 Task: Assign ayush98111@gmail.com as Assignee of Child Issue ChildIssue0000000054 of Issue Issue0000000027 in Backlog  in Scrum Project Project0000000006 in Jira. Assign ayush98111@gmail.com as Assignee of Child Issue ChildIssue0000000055 of Issue Issue0000000028 in Backlog  in Scrum Project Project0000000006 in Jira. Assign vinnyoffice2@gmail.com as Assignee of Child Issue ChildIssue0000000056 of Issue Issue0000000028 in Backlog  in Scrum Project Project0000000006 in Jira. Assign vinnyoffice2@gmail.com as Assignee of Child Issue ChildIssue0000000057 of Issue Issue0000000029 in Backlog  in Scrum Project Project0000000006 in Jira. Assign vinnyoffice2@gmail.com as Assignee of Child Issue ChildIssue0000000058 of Issue Issue0000000029 in Backlog  in Scrum Project Project0000000006 in Jira
Action: Mouse moved to (463, 470)
Screenshot: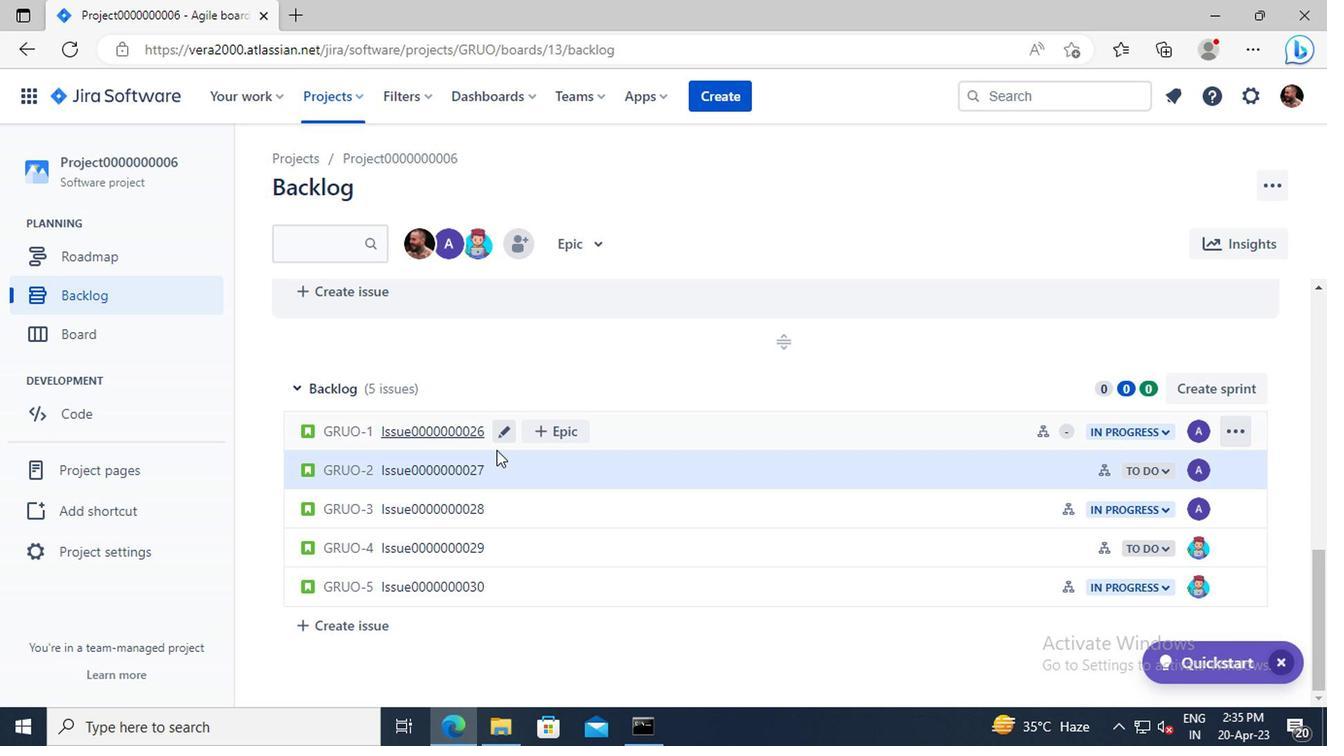 
Action: Mouse pressed left at (463, 470)
Screenshot: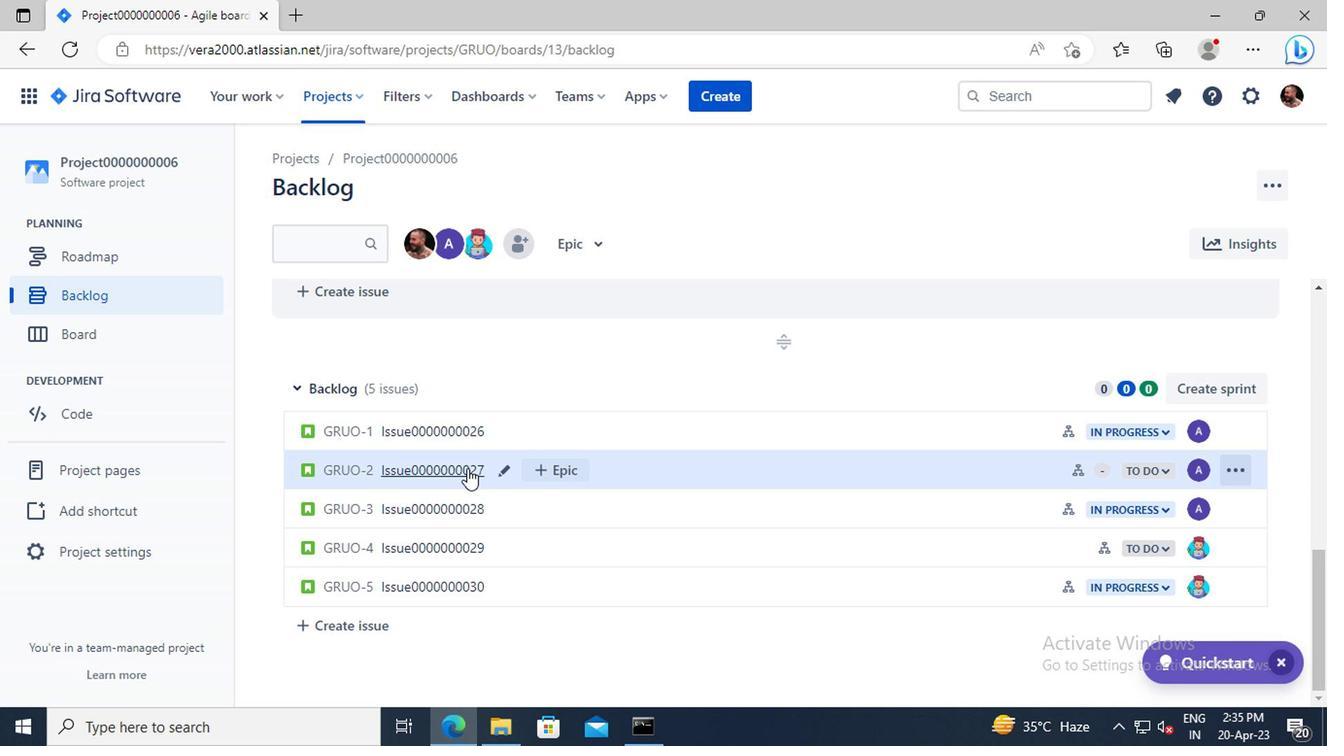 
Action: Mouse moved to (1026, 443)
Screenshot: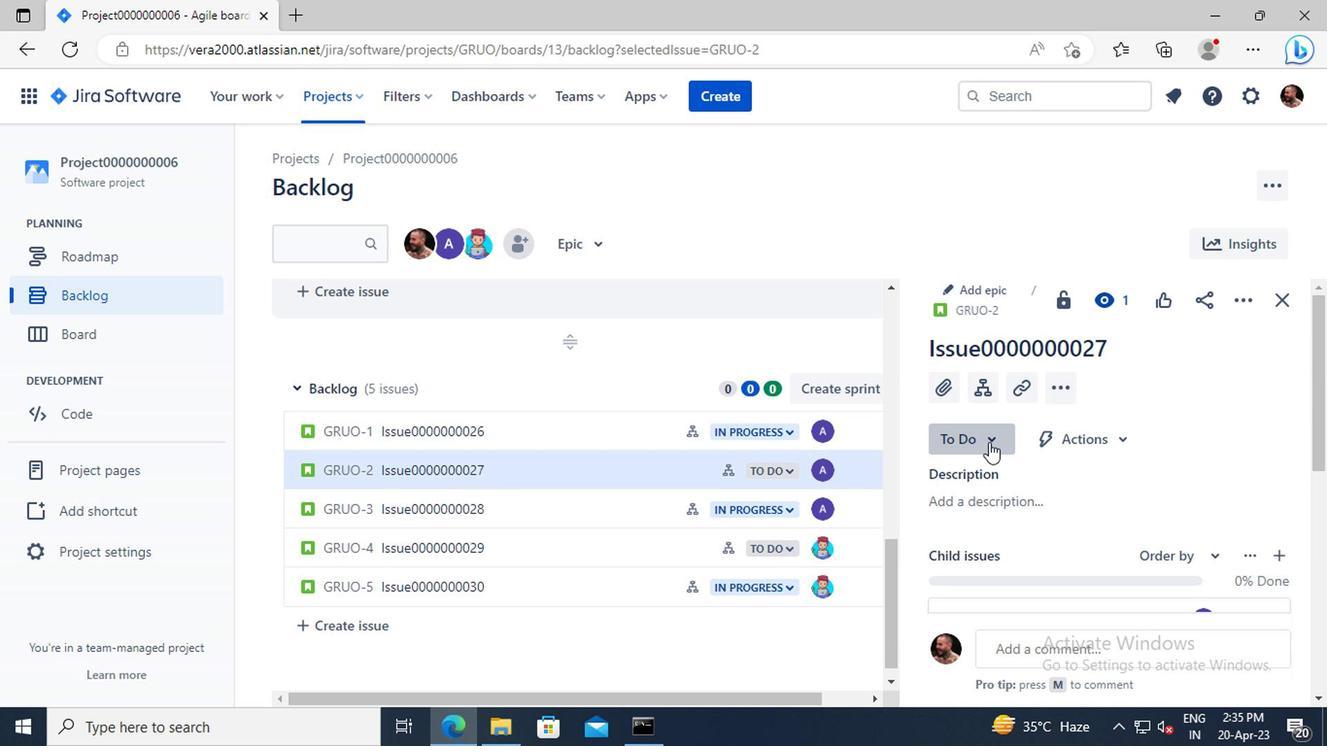
Action: Mouse scrolled (1026, 442) with delta (0, 0)
Screenshot: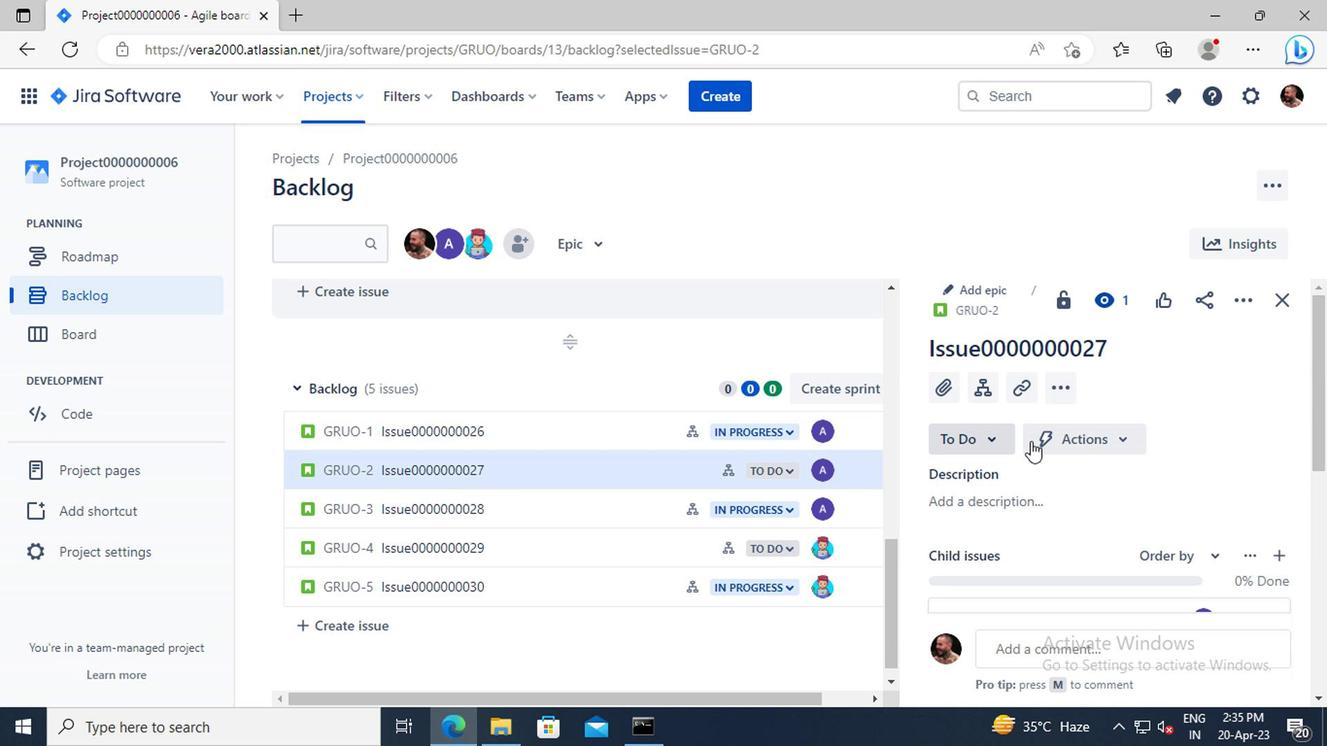 
Action: Mouse scrolled (1026, 442) with delta (0, 0)
Screenshot: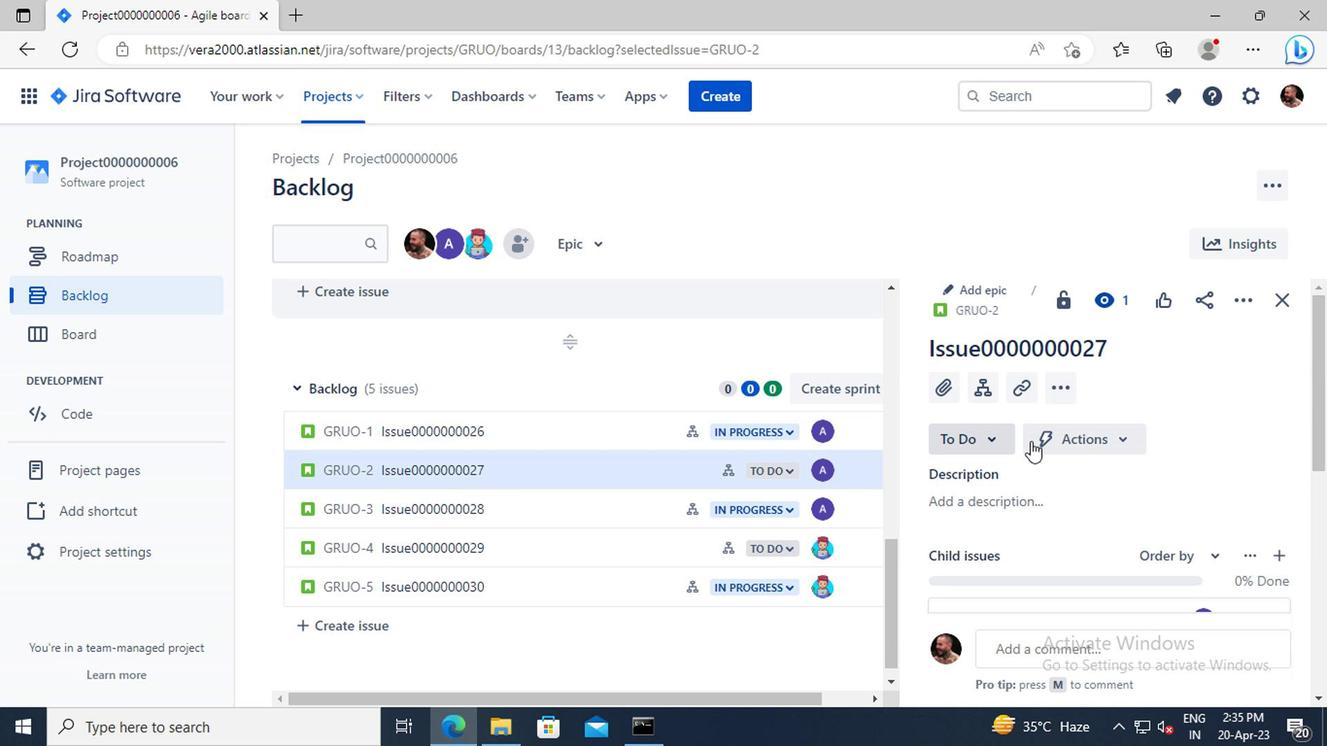 
Action: Mouse moved to (1203, 540)
Screenshot: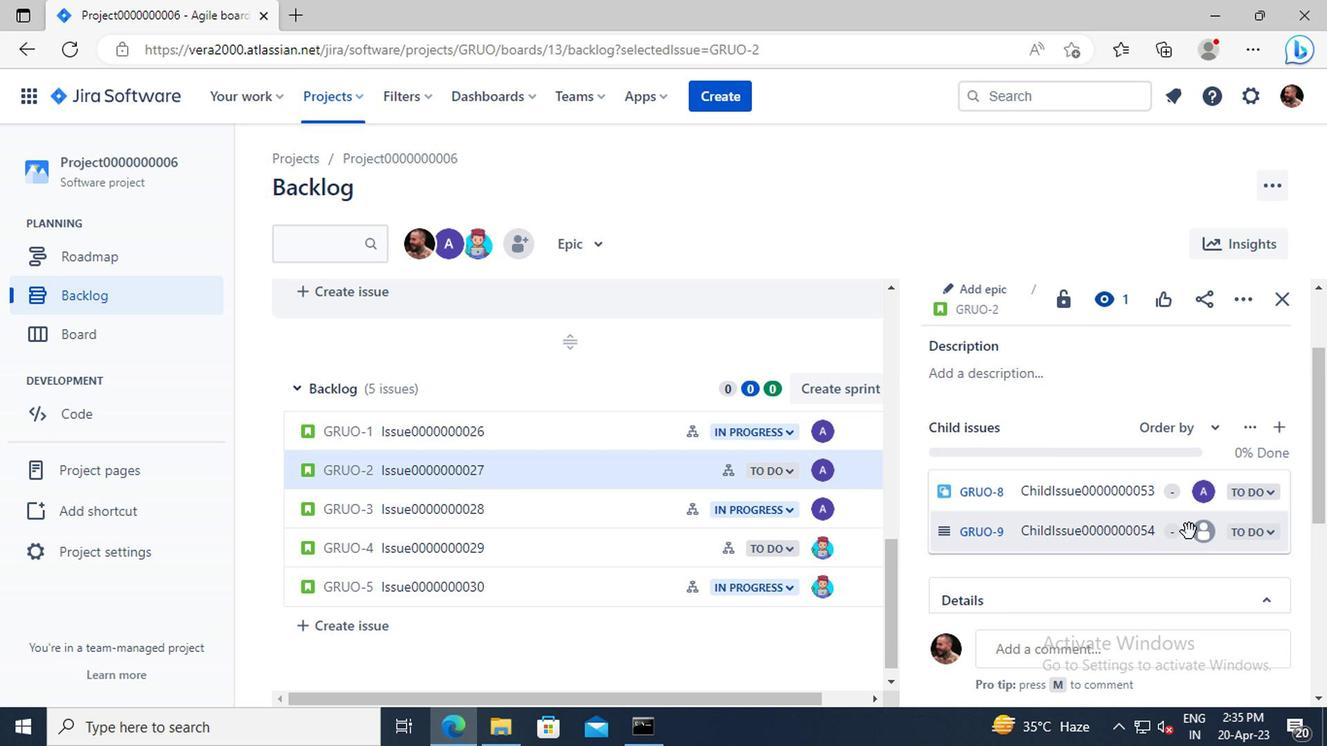 
Action: Mouse pressed left at (1203, 540)
Screenshot: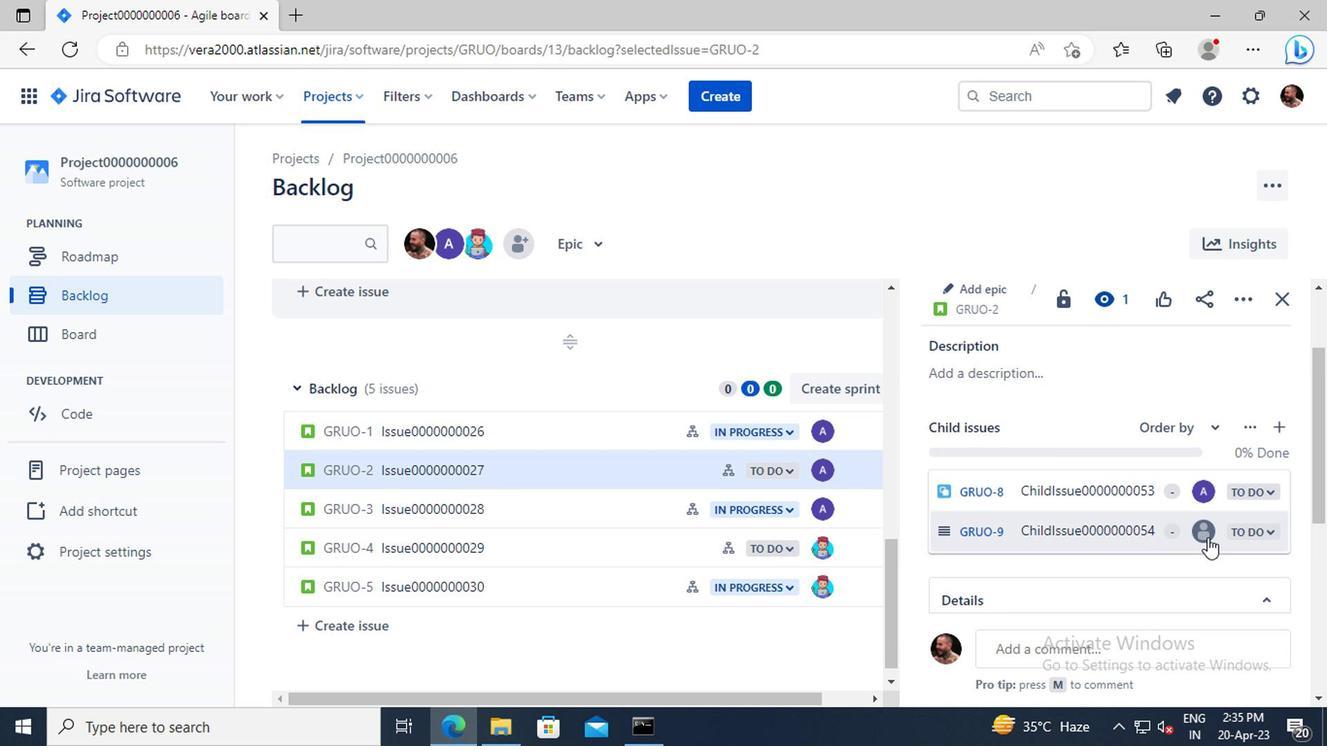 
Action: Mouse moved to (1204, 541)
Screenshot: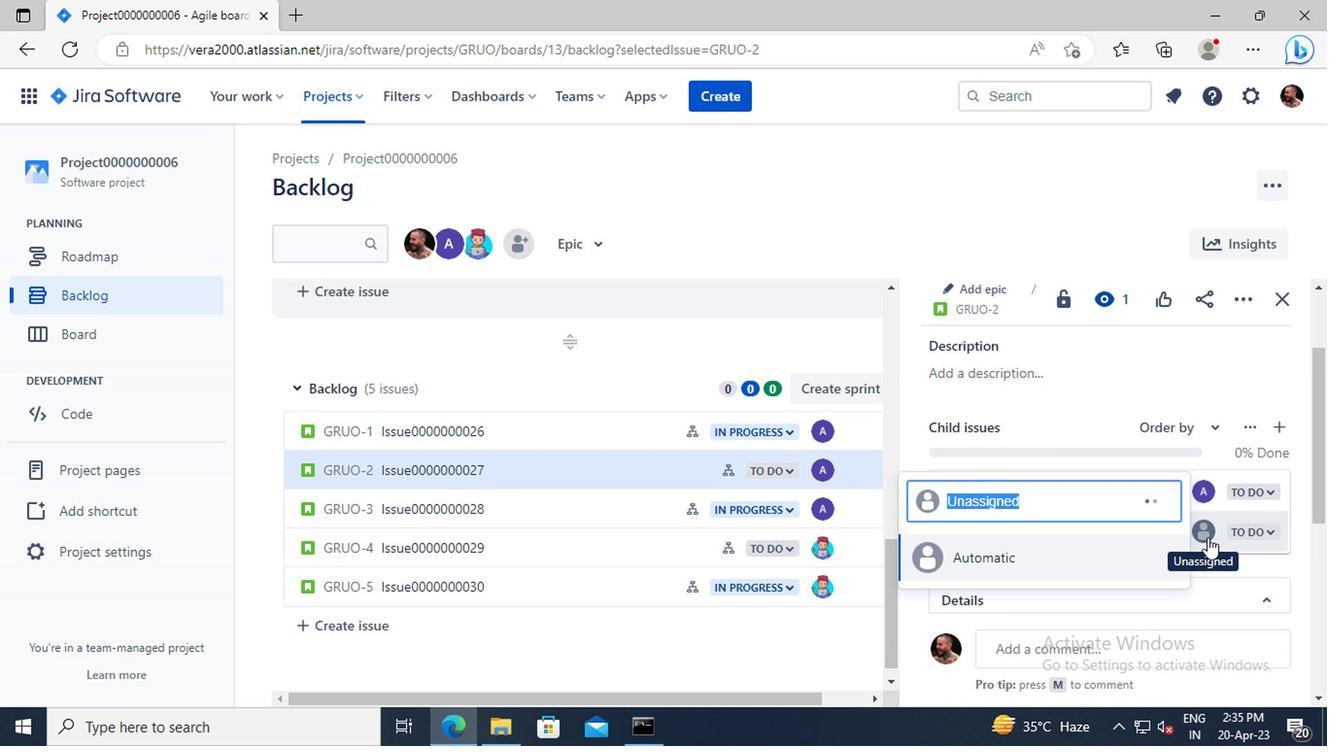 
Action: Key pressed ayush
Screenshot: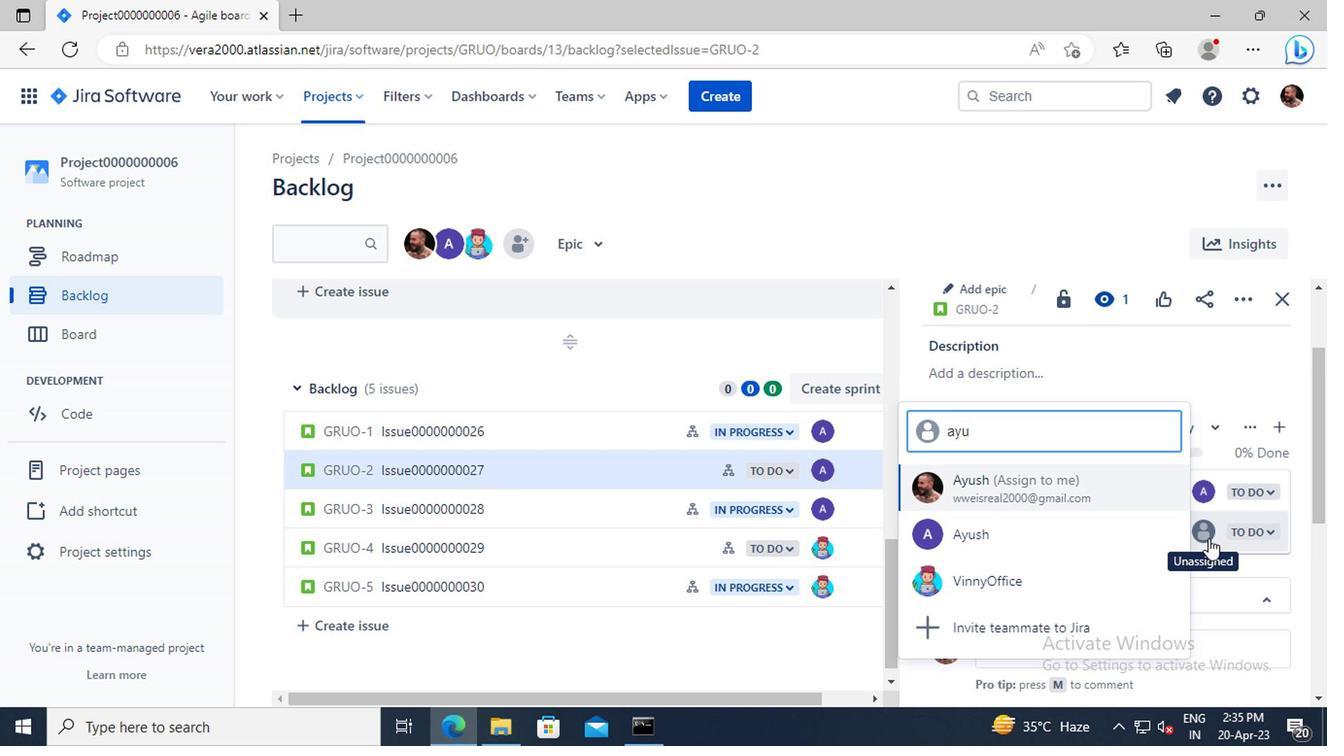 
Action: Mouse moved to (1014, 553)
Screenshot: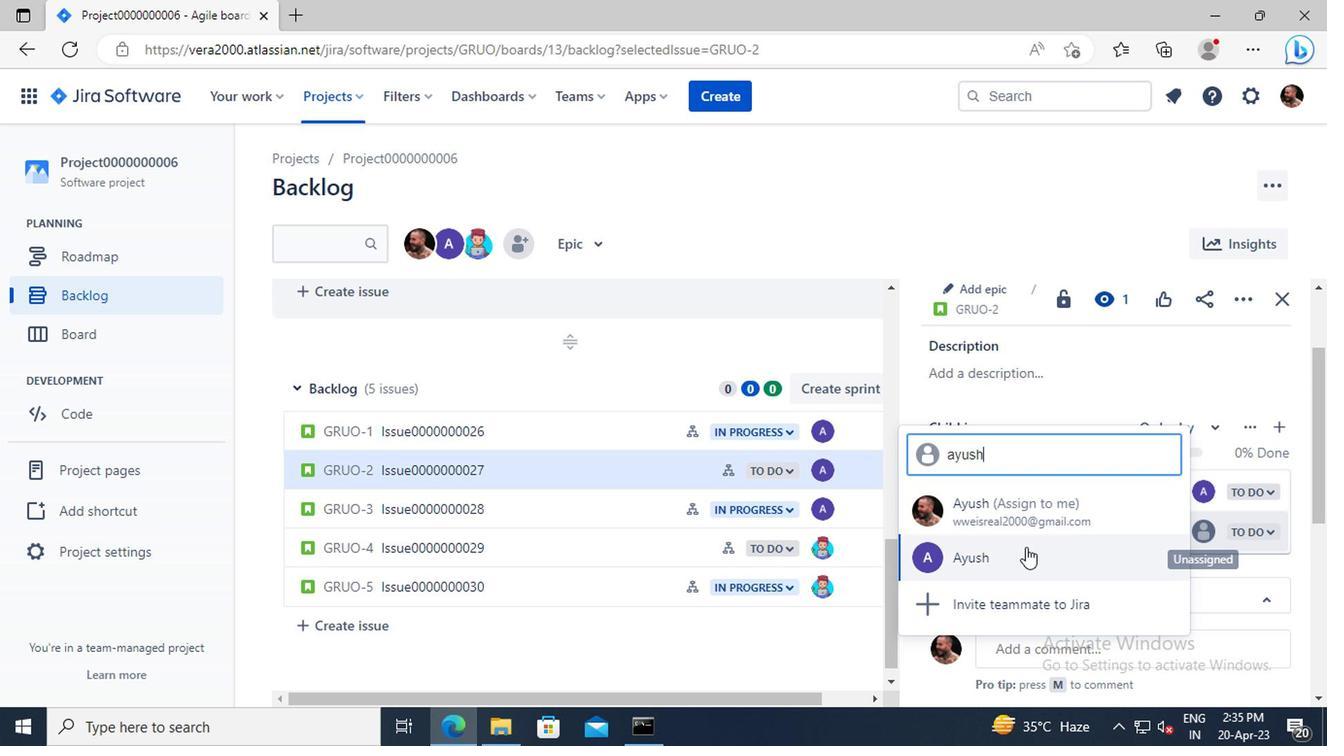 
Action: Mouse pressed left at (1014, 553)
Screenshot: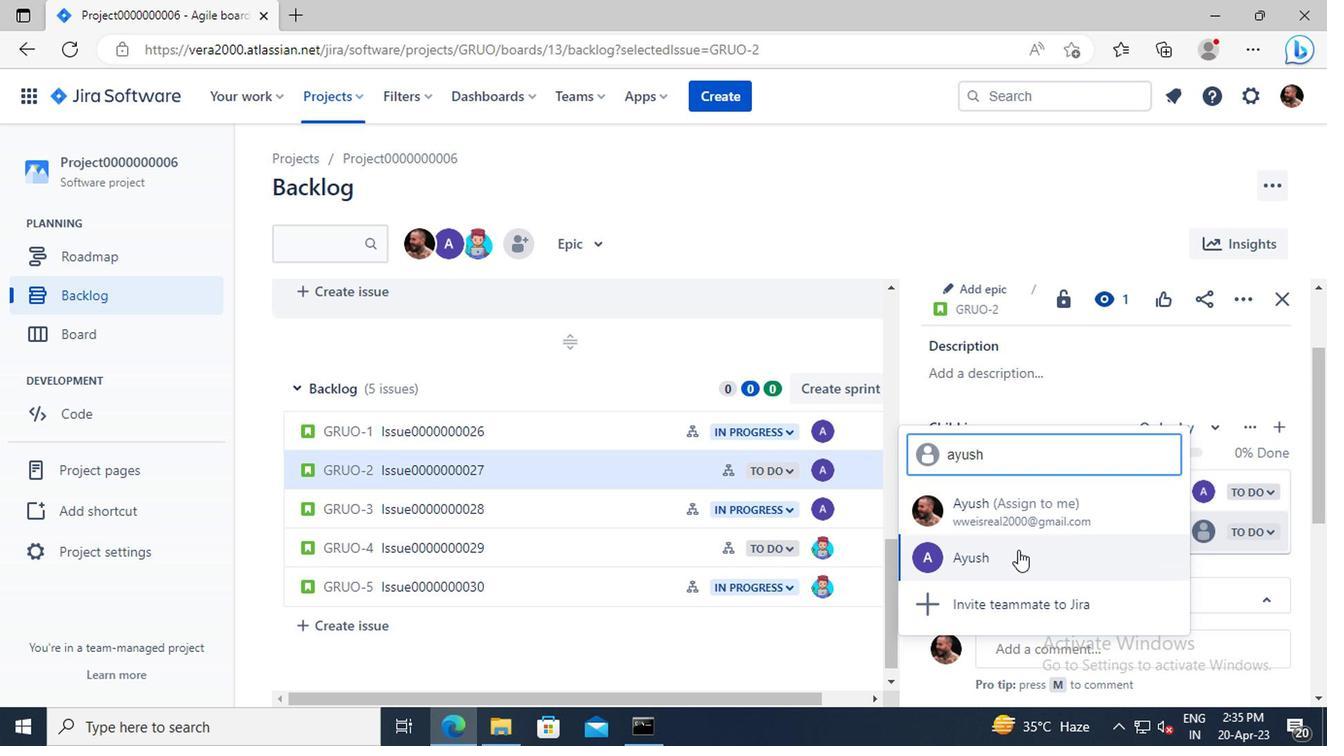 
Action: Mouse moved to (443, 515)
Screenshot: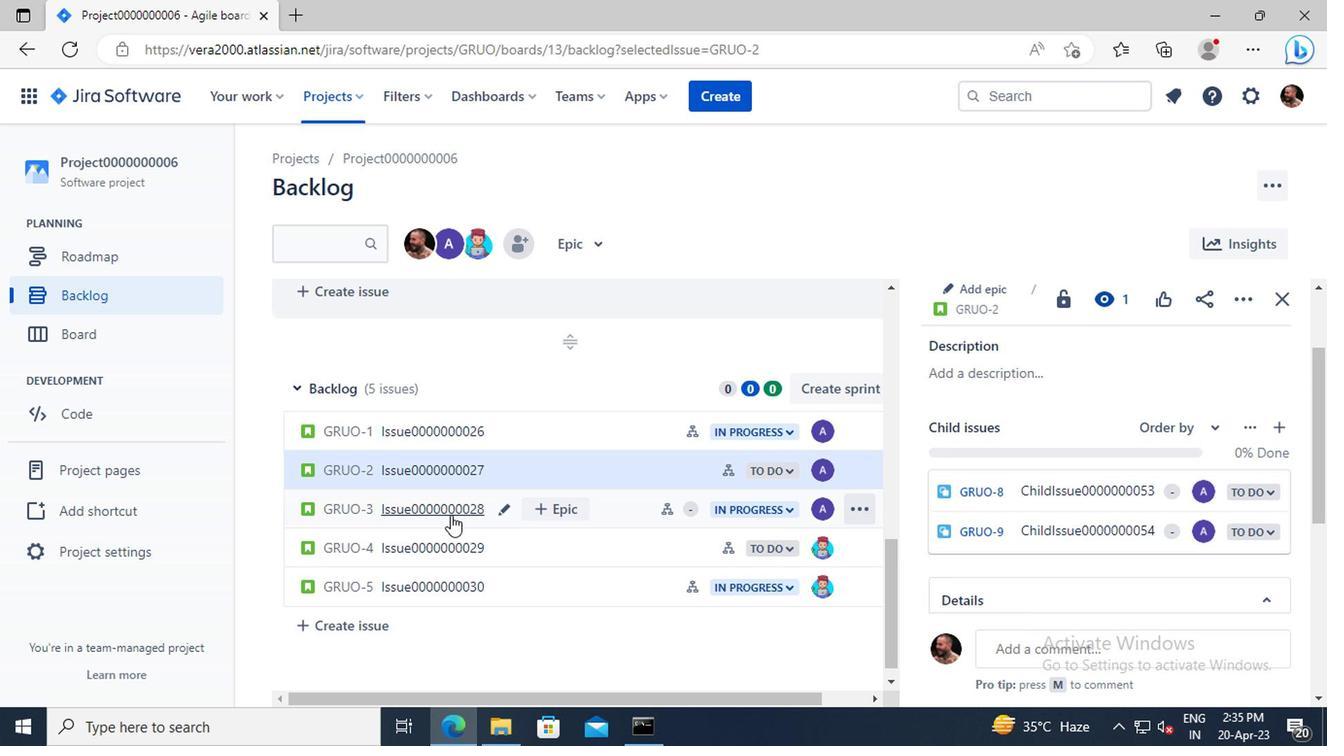 
Action: Mouse pressed left at (443, 515)
Screenshot: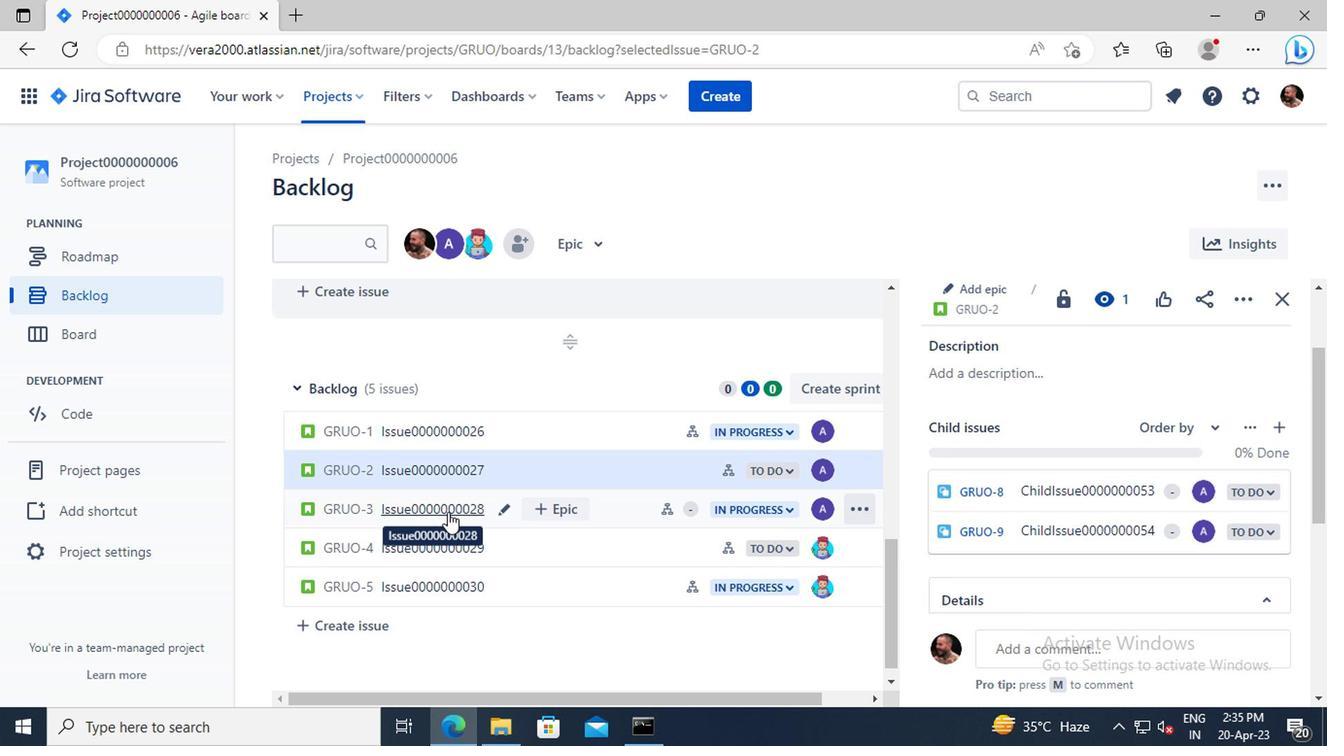 
Action: Mouse moved to (1070, 454)
Screenshot: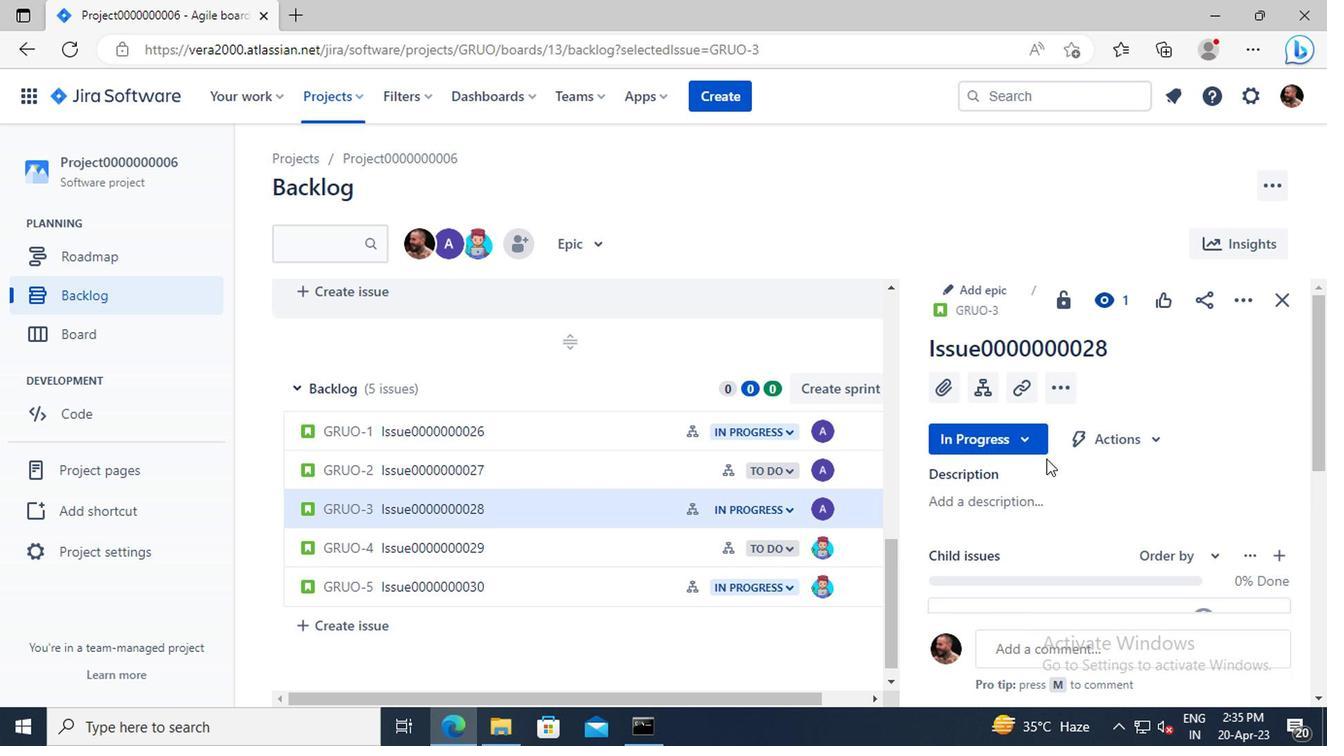 
Action: Mouse scrolled (1070, 452) with delta (0, -1)
Screenshot: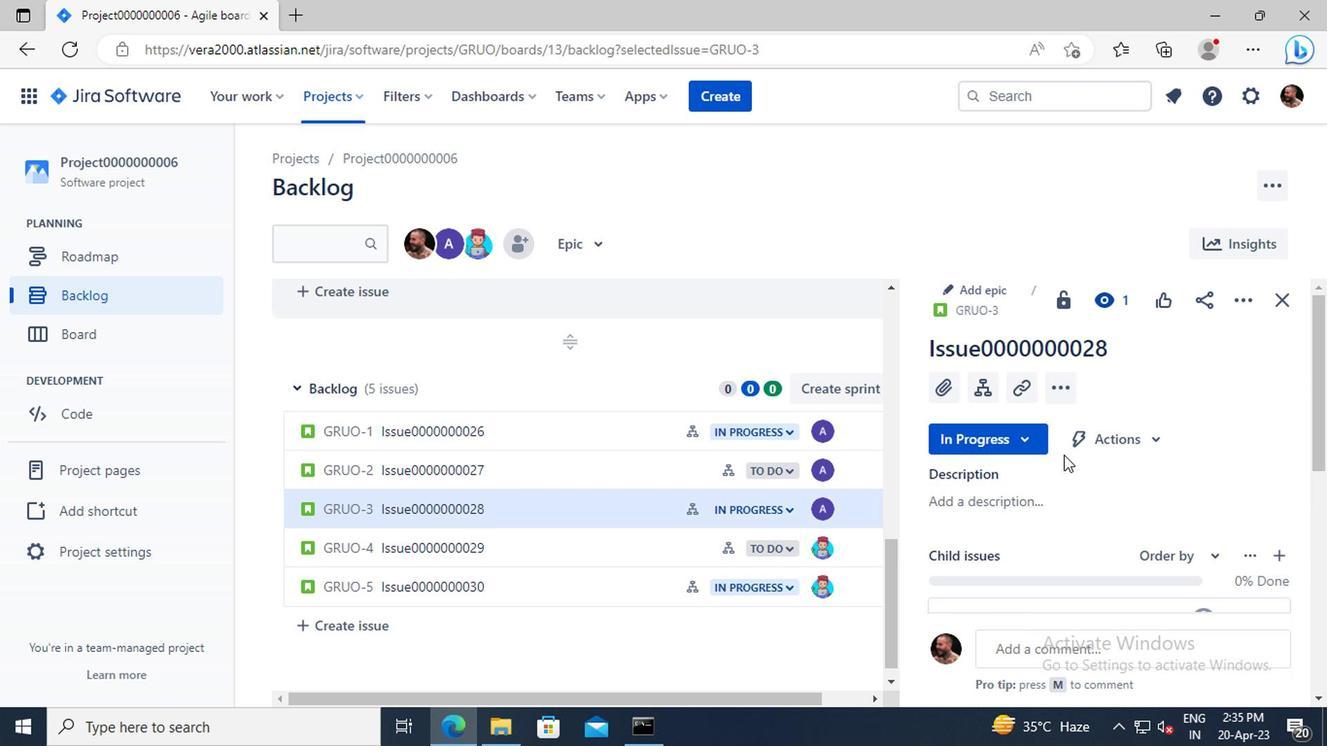 
Action: Mouse moved to (1070, 454)
Screenshot: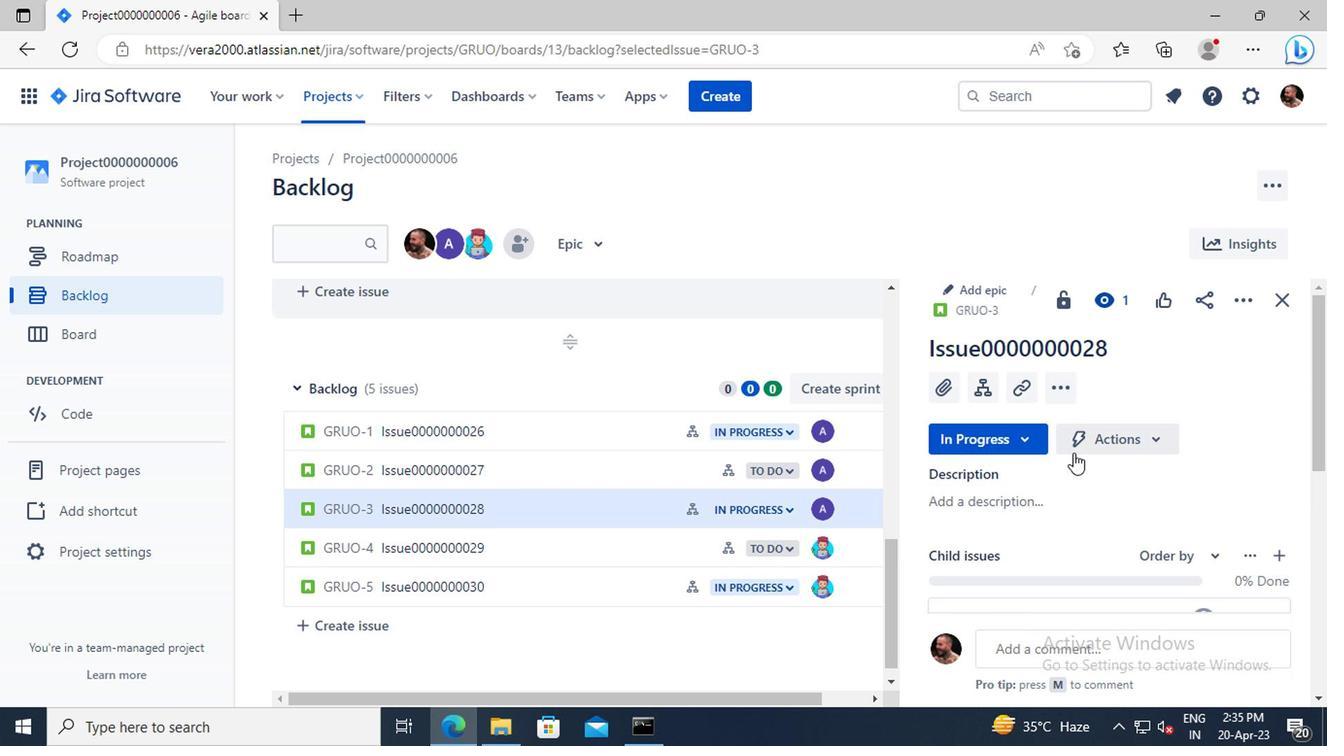 
Action: Mouse scrolled (1070, 452) with delta (0, -1)
Screenshot: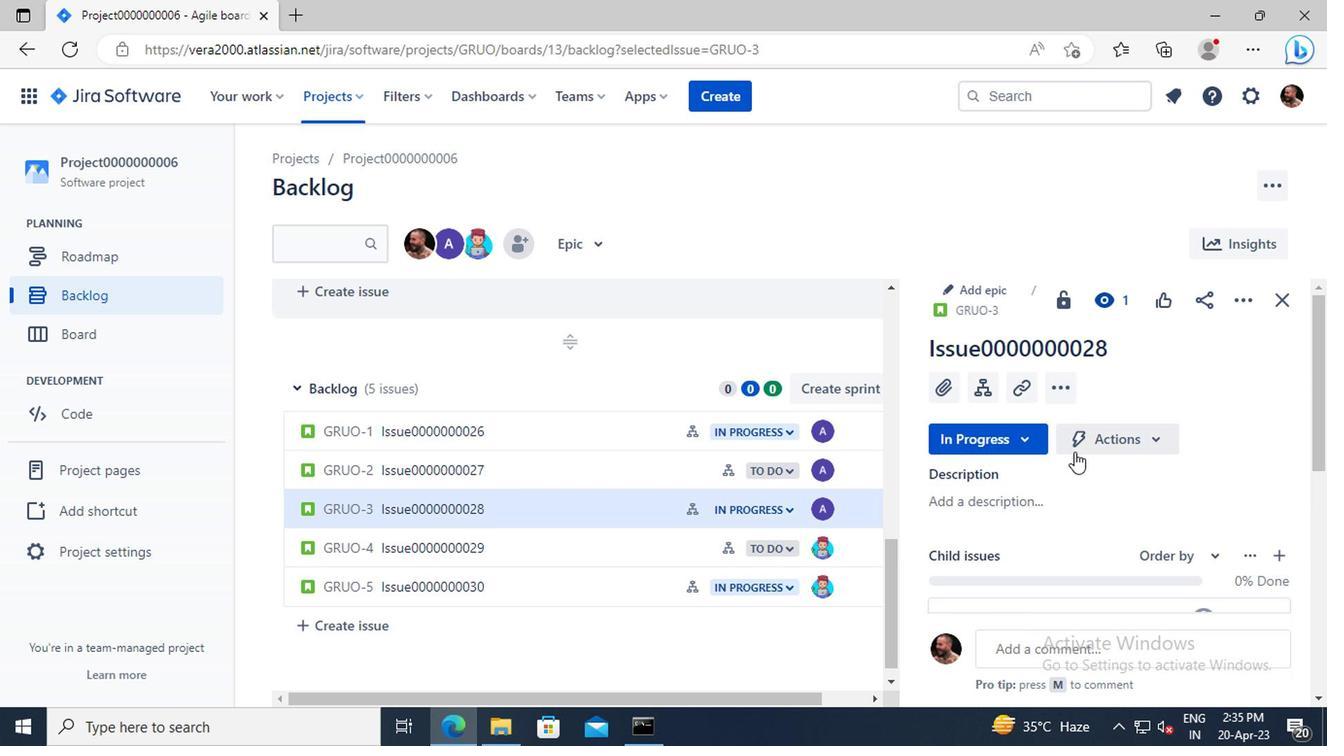 
Action: Mouse moved to (1198, 494)
Screenshot: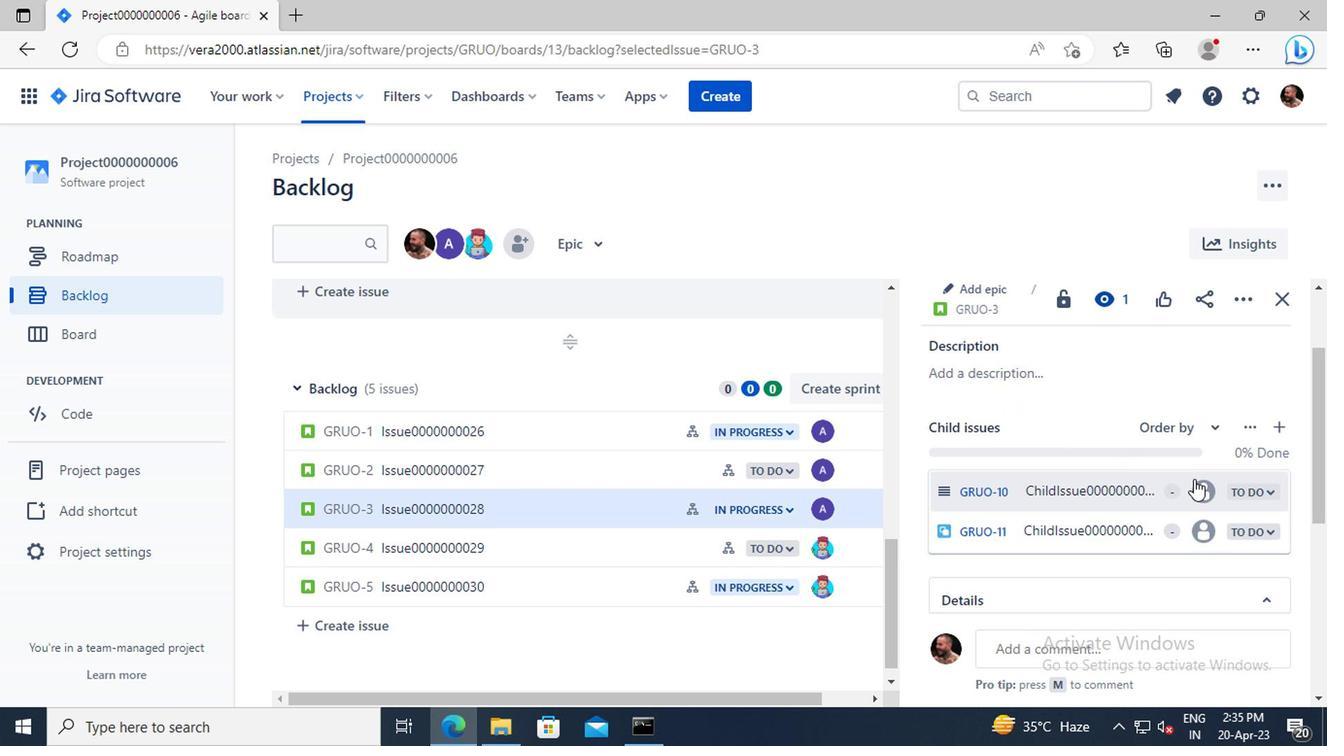 
Action: Mouse pressed left at (1198, 494)
Screenshot: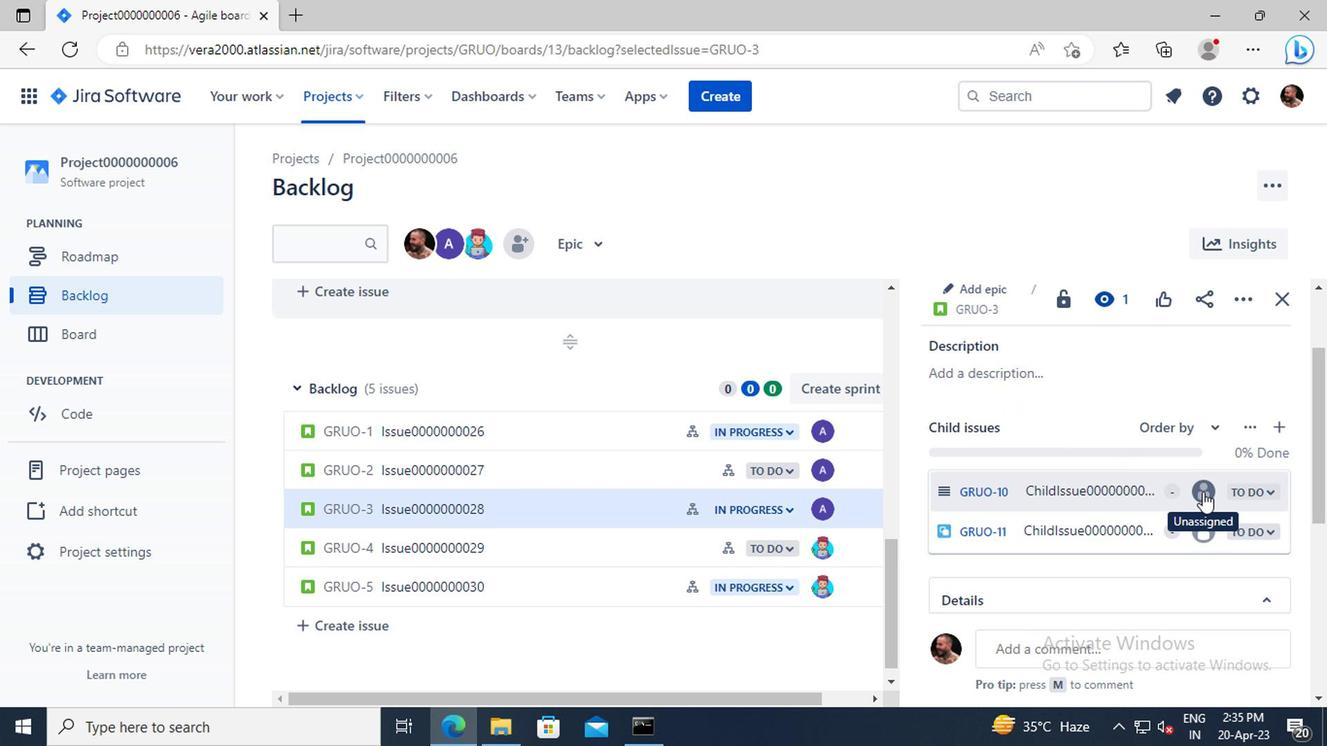 
Action: Key pressed ayush
Screenshot: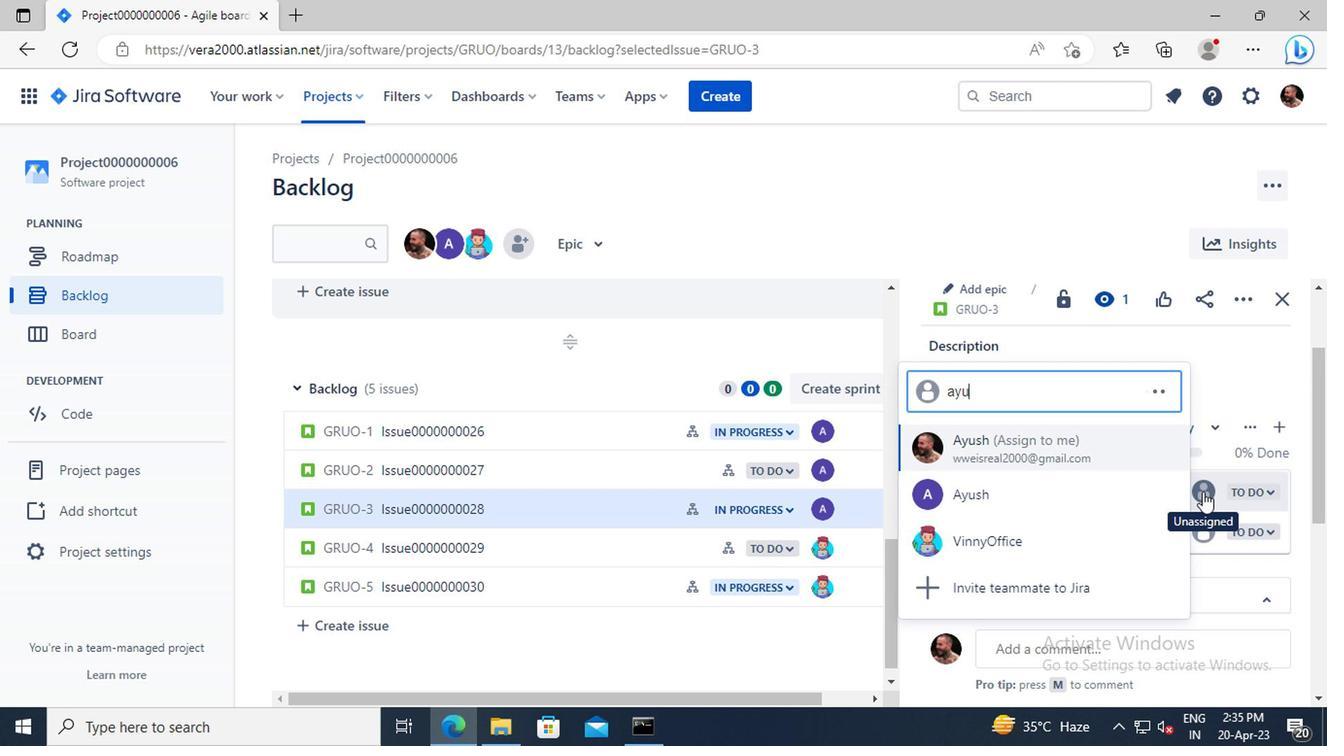 
Action: Mouse moved to (1031, 515)
Screenshot: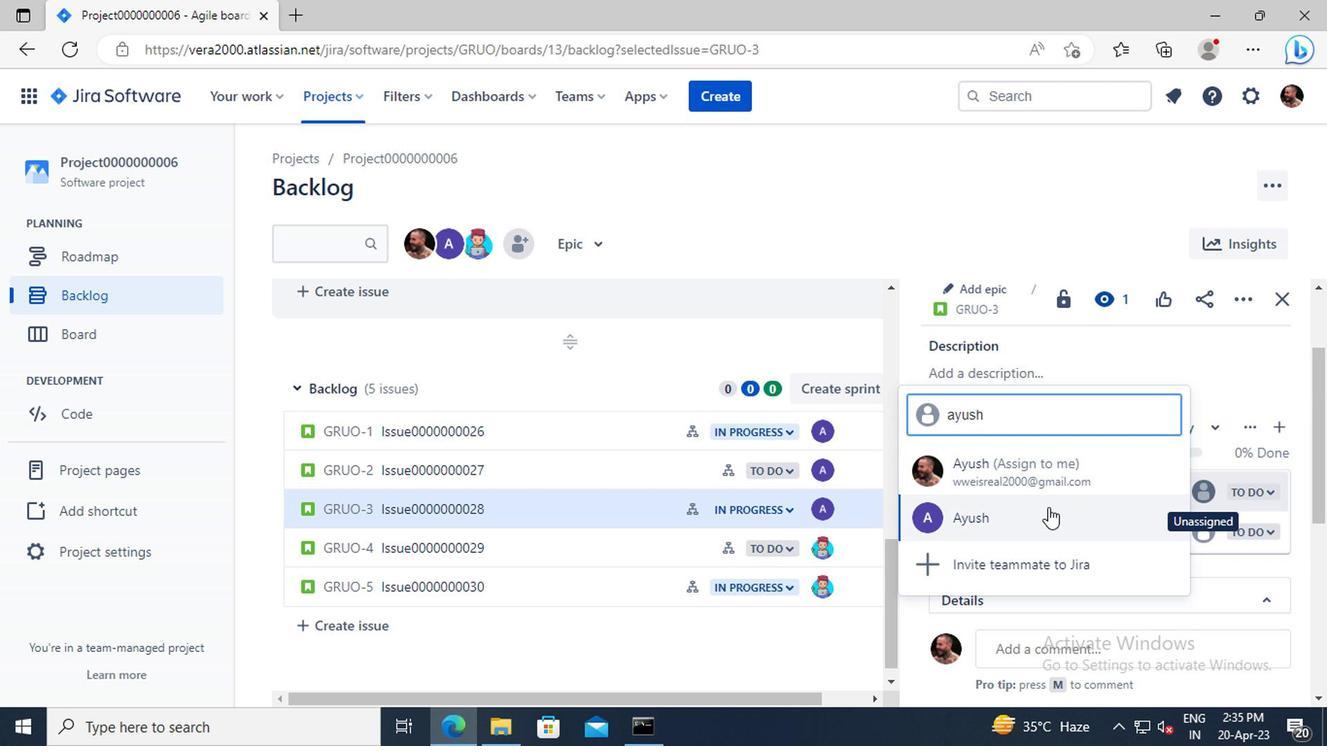 
Action: Mouse pressed left at (1031, 515)
Screenshot: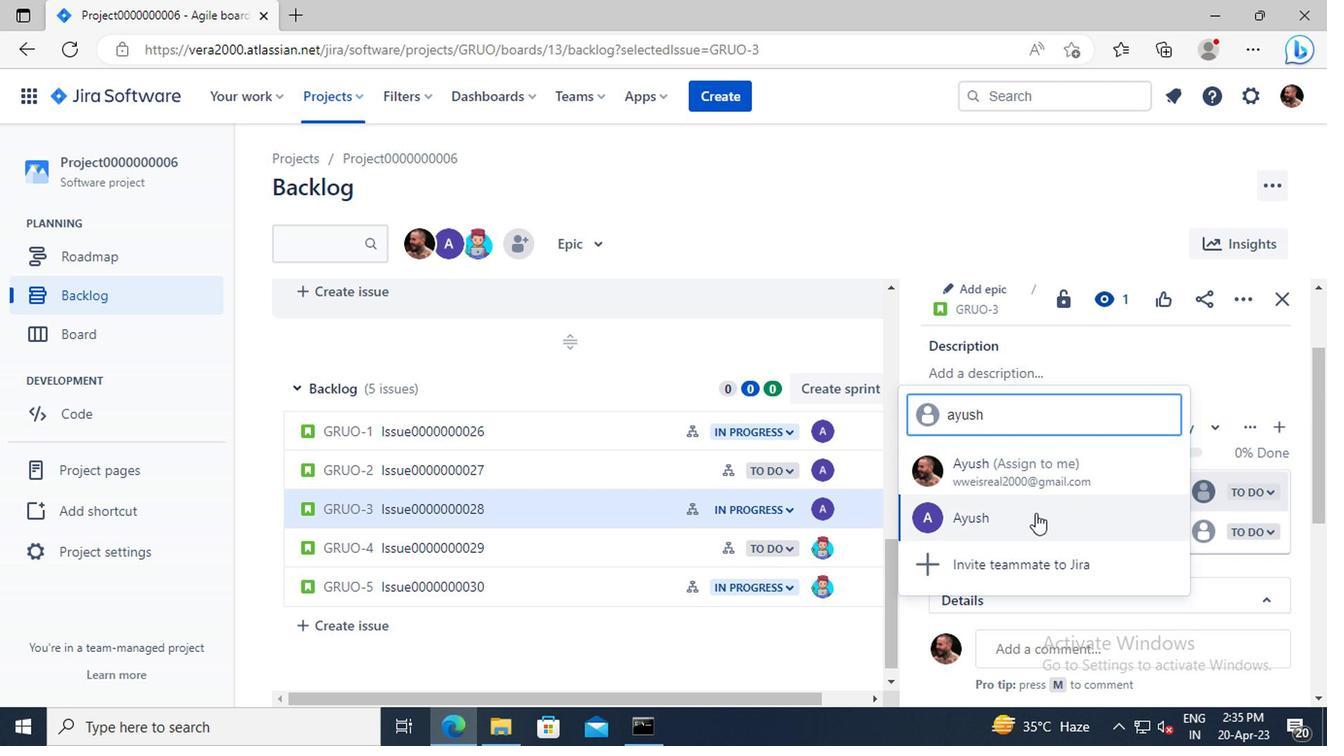 
Action: Mouse moved to (1195, 533)
Screenshot: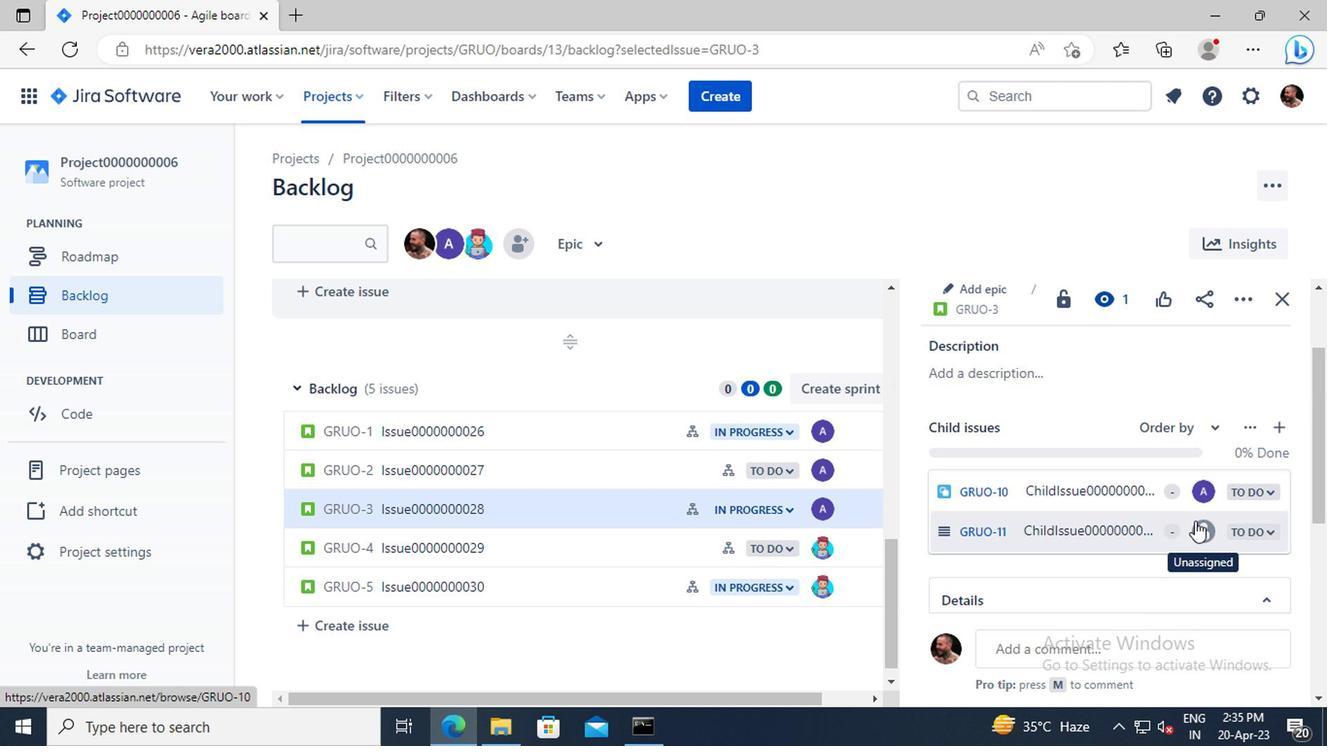 
Action: Mouse pressed left at (1195, 533)
Screenshot: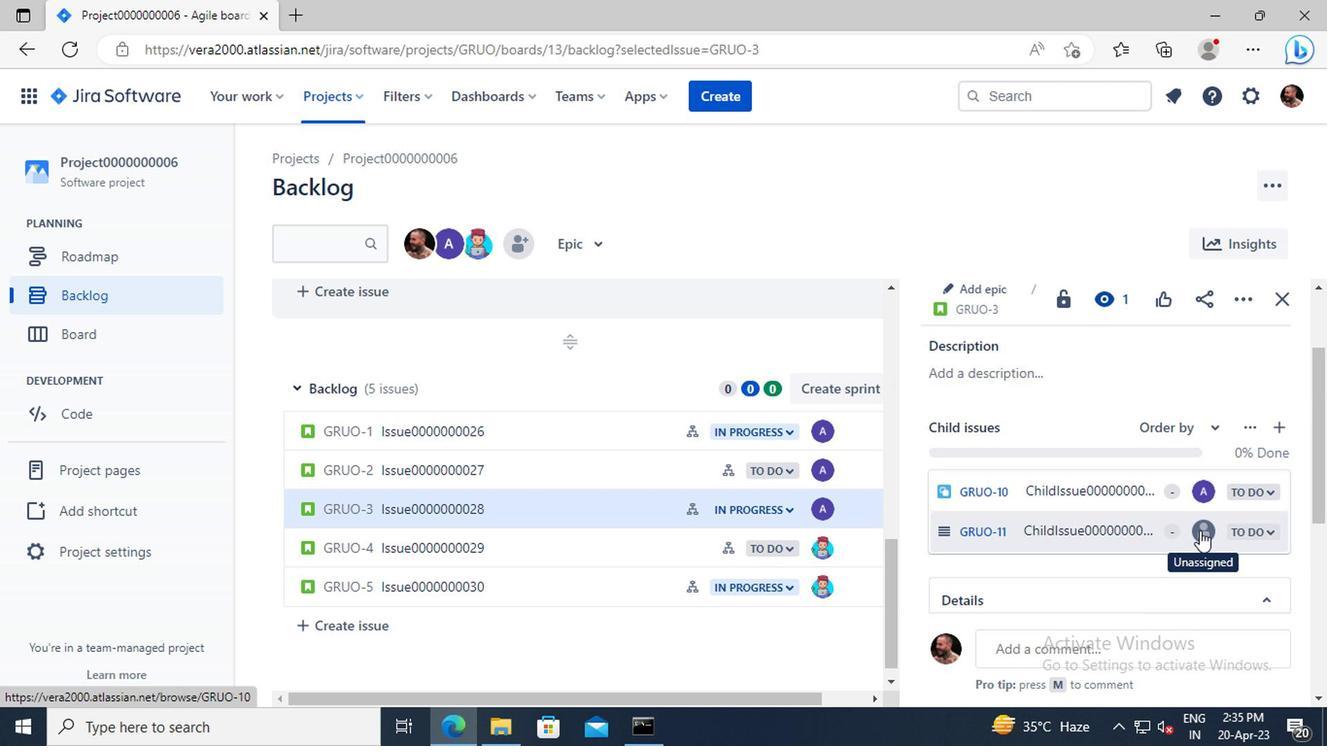 
Action: Key pressed vinny
Screenshot: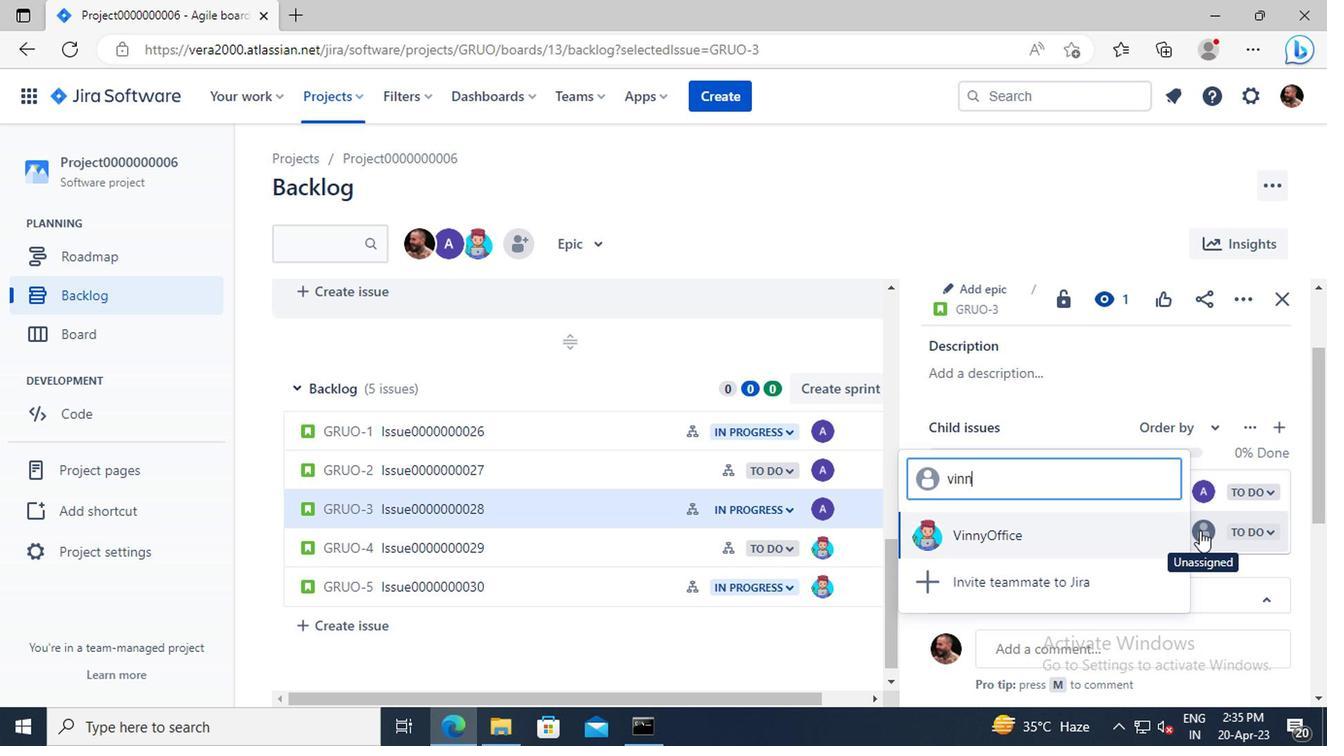 
Action: Mouse moved to (1031, 538)
Screenshot: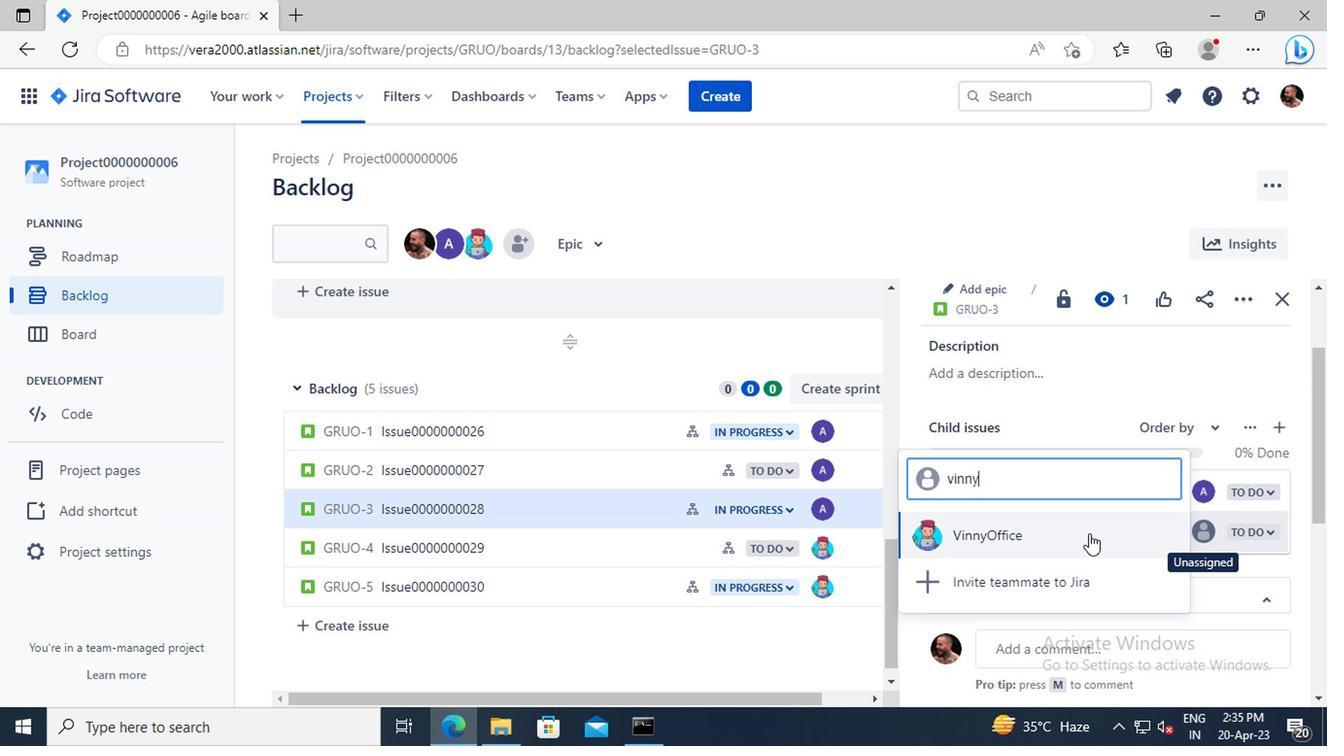 
Action: Mouse pressed left at (1031, 538)
Screenshot: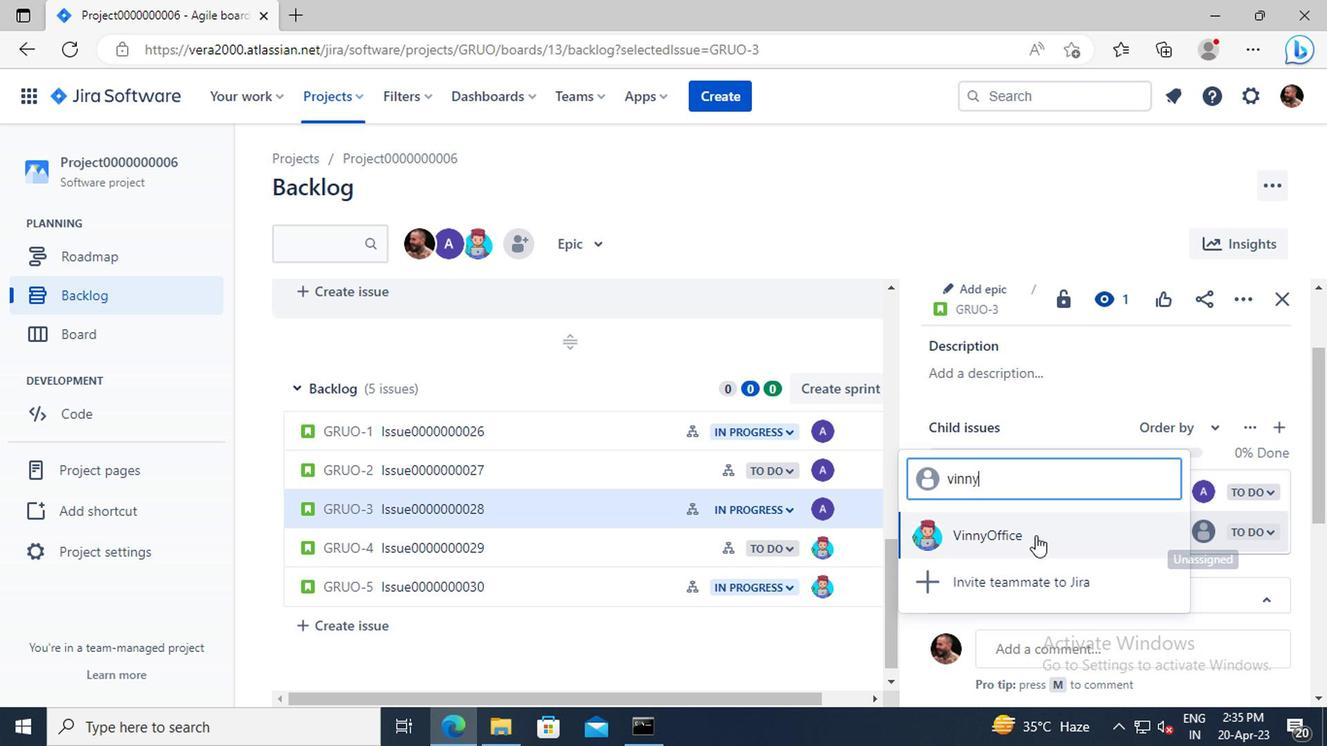 
Action: Mouse moved to (429, 550)
Screenshot: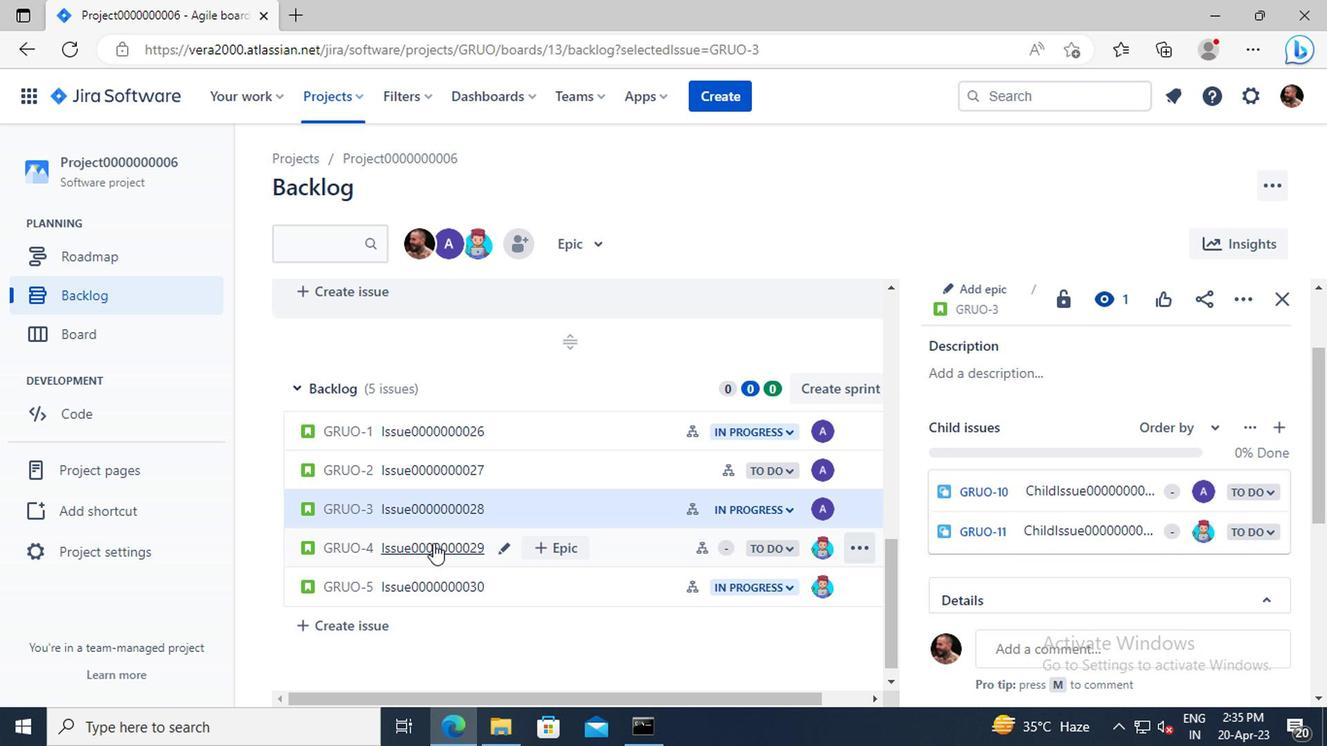 
Action: Mouse pressed left at (429, 550)
Screenshot: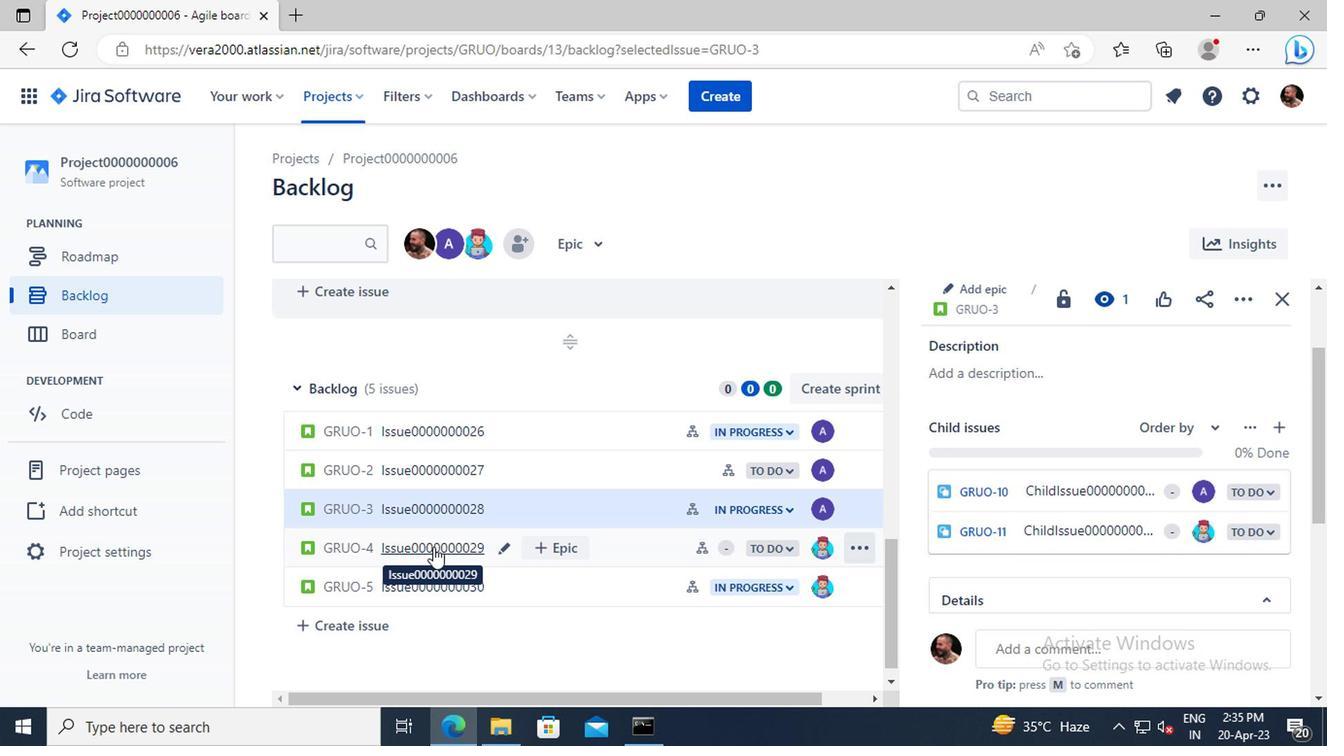 
Action: Mouse moved to (1069, 435)
Screenshot: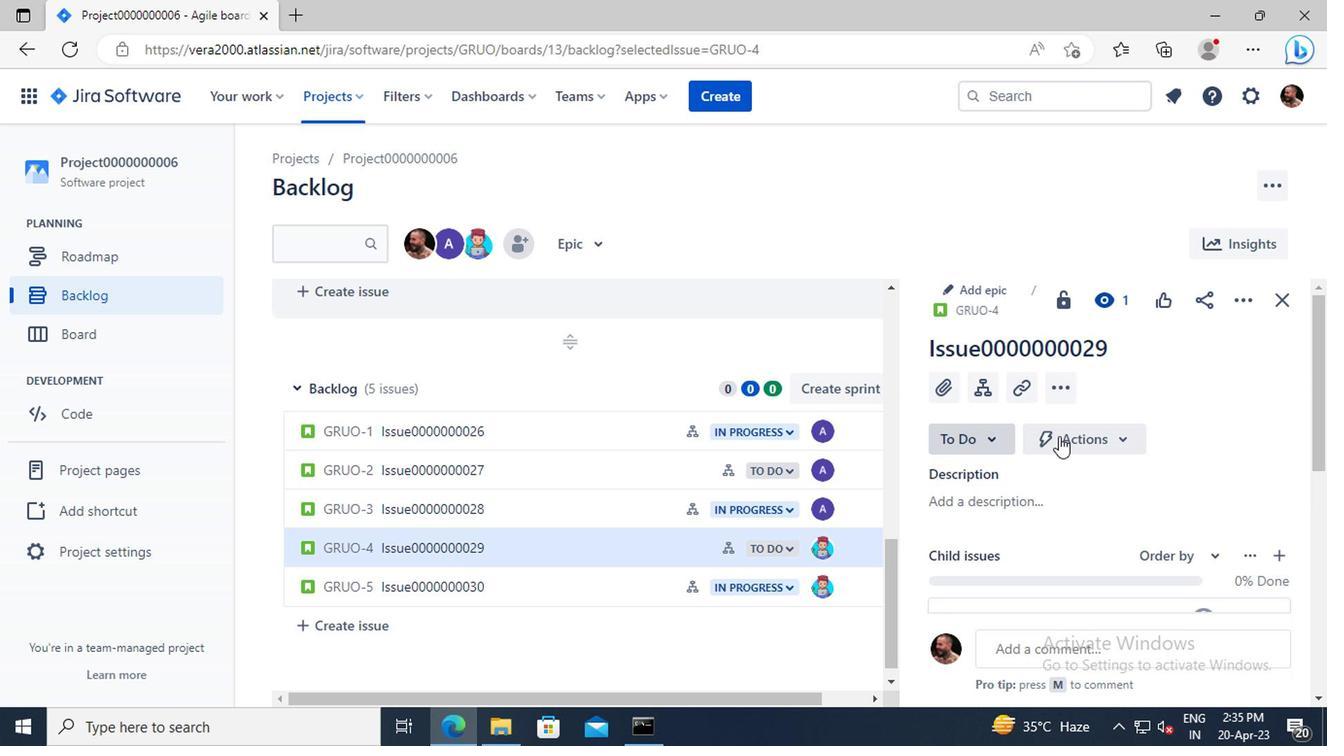 
Action: Mouse scrolled (1069, 434) with delta (0, -1)
Screenshot: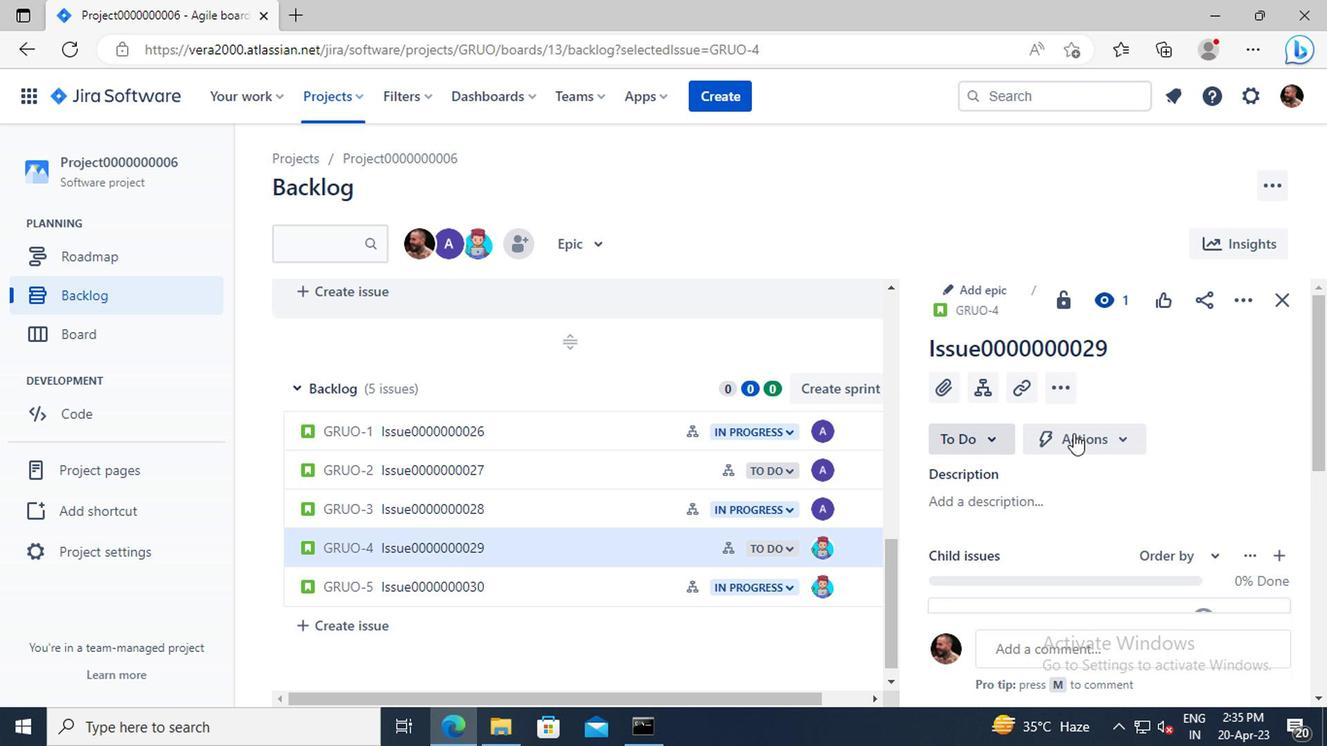 
Action: Mouse scrolled (1069, 434) with delta (0, -1)
Screenshot: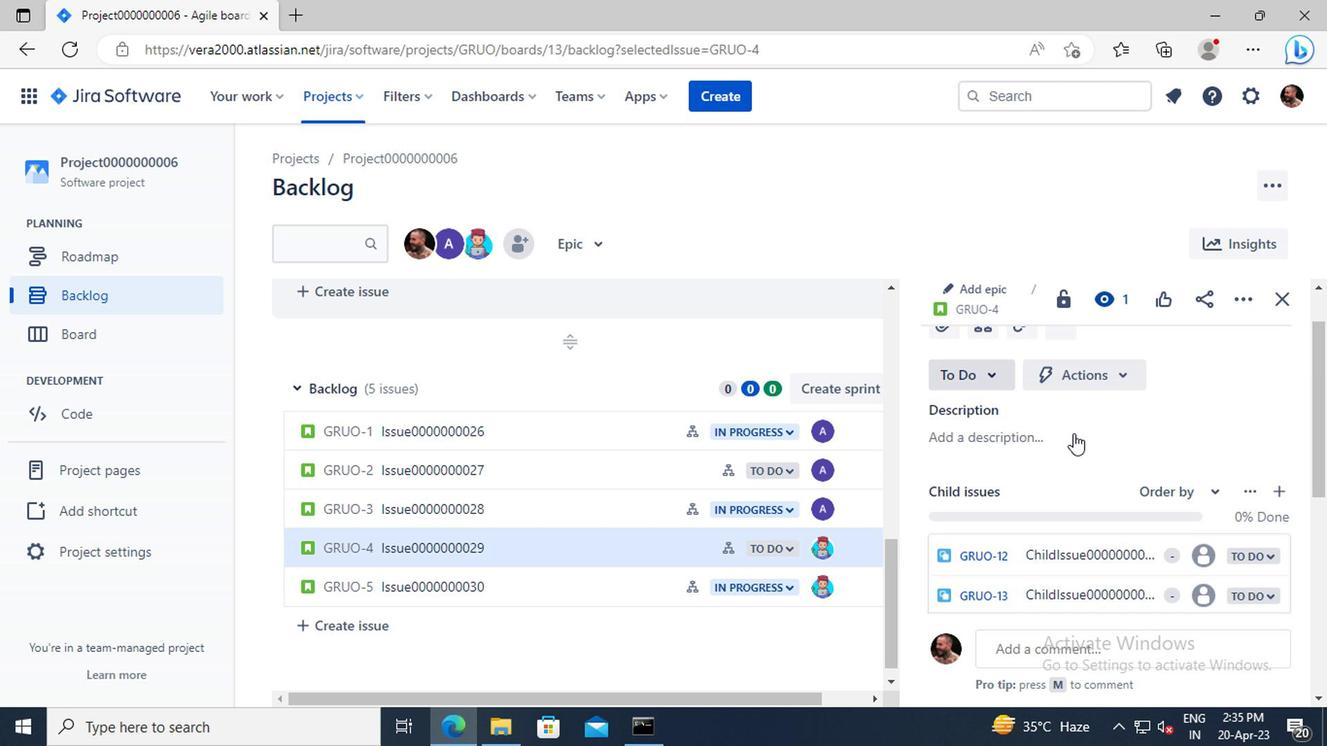 
Action: Mouse scrolled (1069, 434) with delta (0, -1)
Screenshot: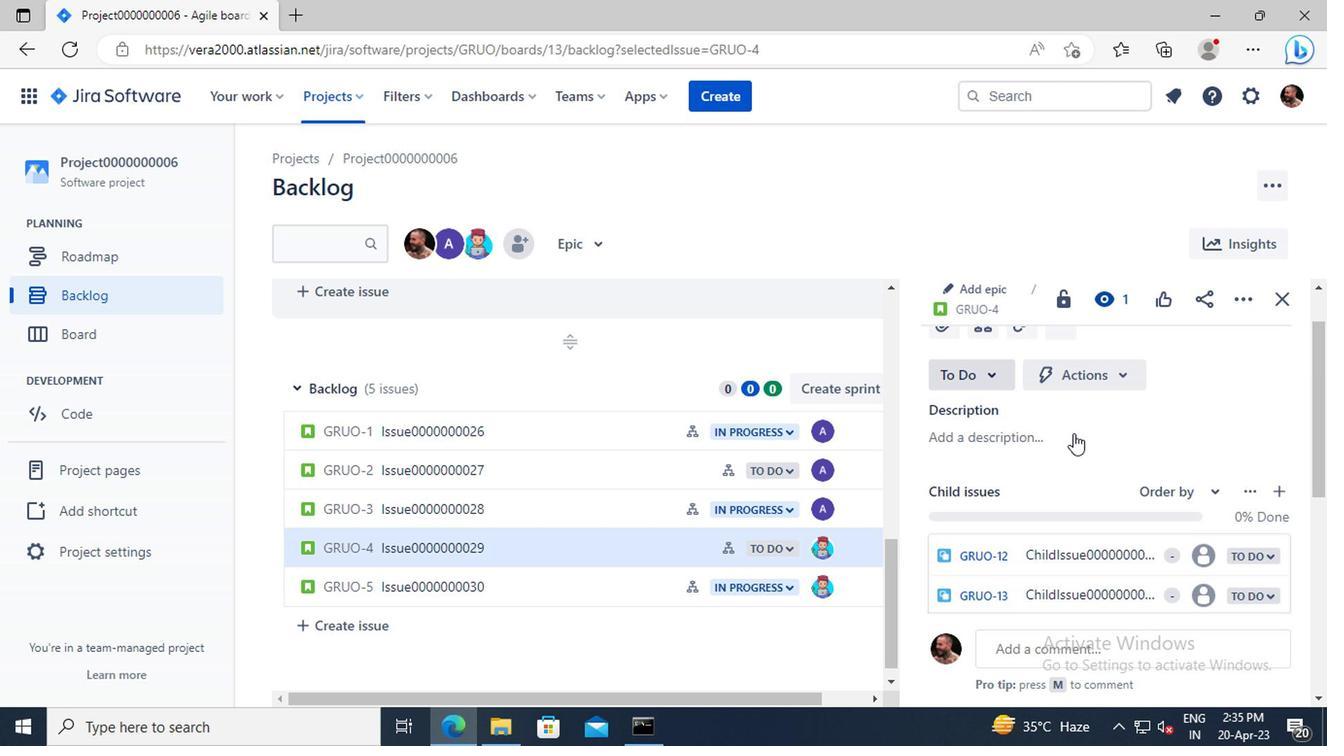
Action: Mouse moved to (1192, 438)
Screenshot: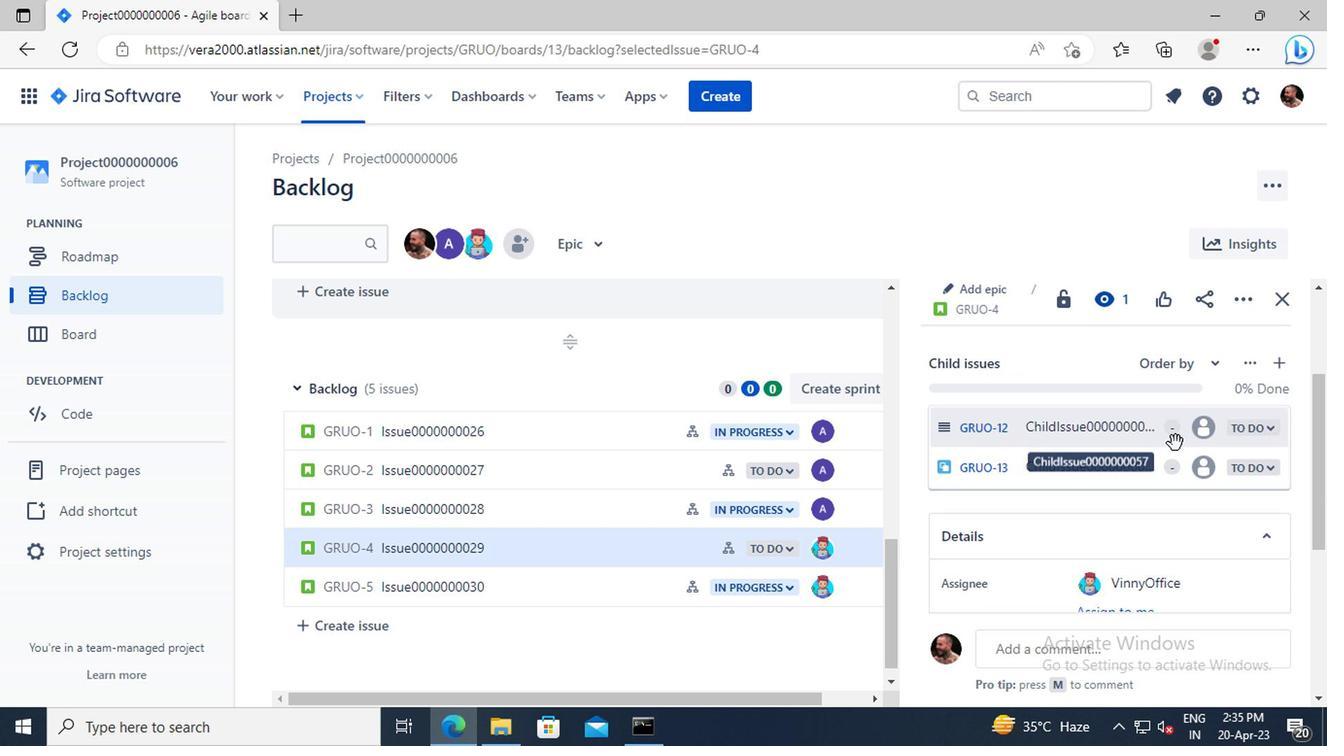 
Action: Mouse pressed left at (1192, 438)
Screenshot: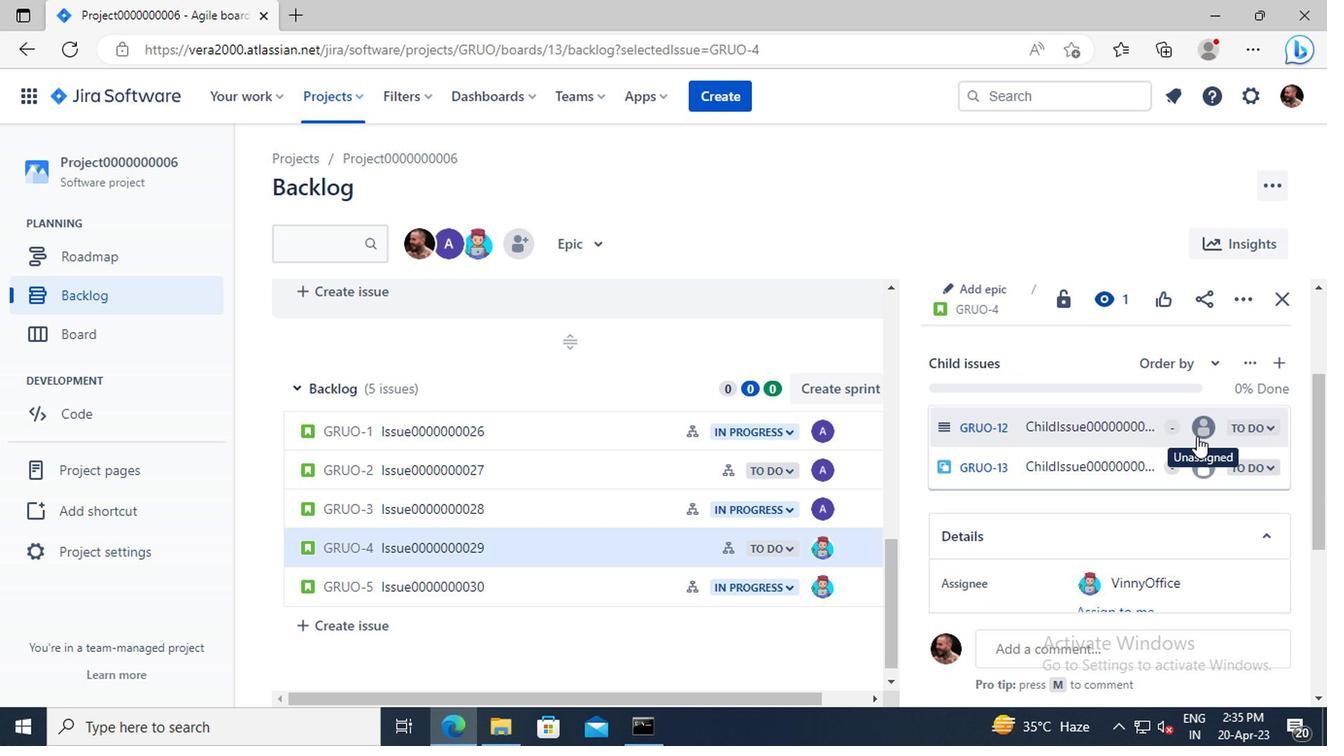 
Action: Mouse moved to (1194, 438)
Screenshot: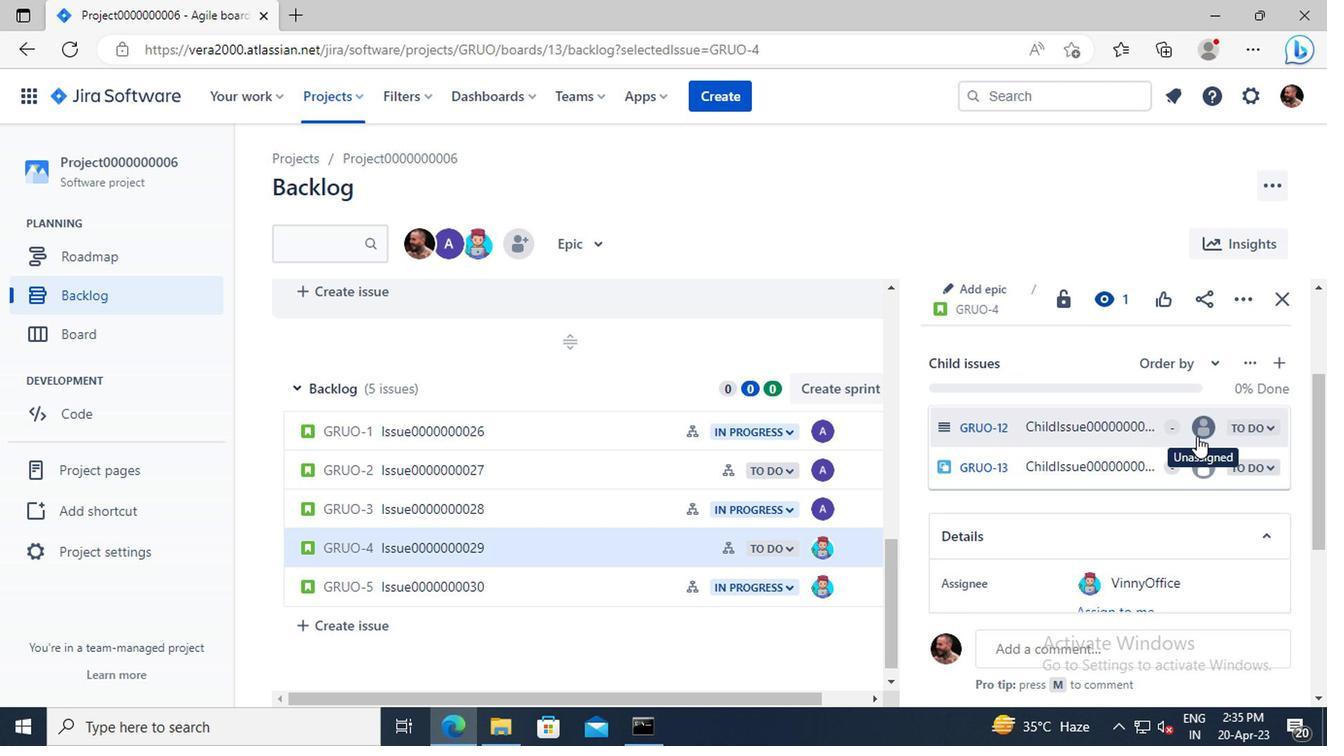 
Action: Key pressed vinny
Screenshot: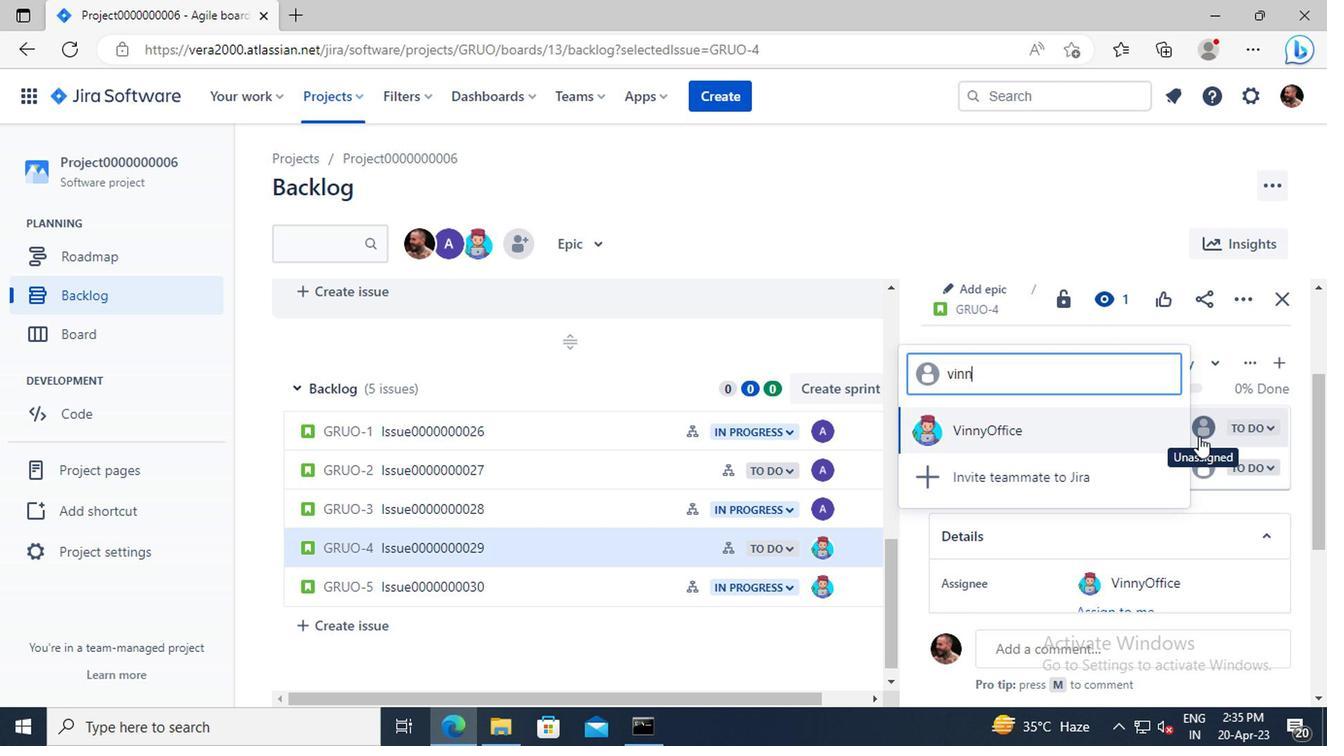 
Action: Mouse moved to (1025, 430)
Screenshot: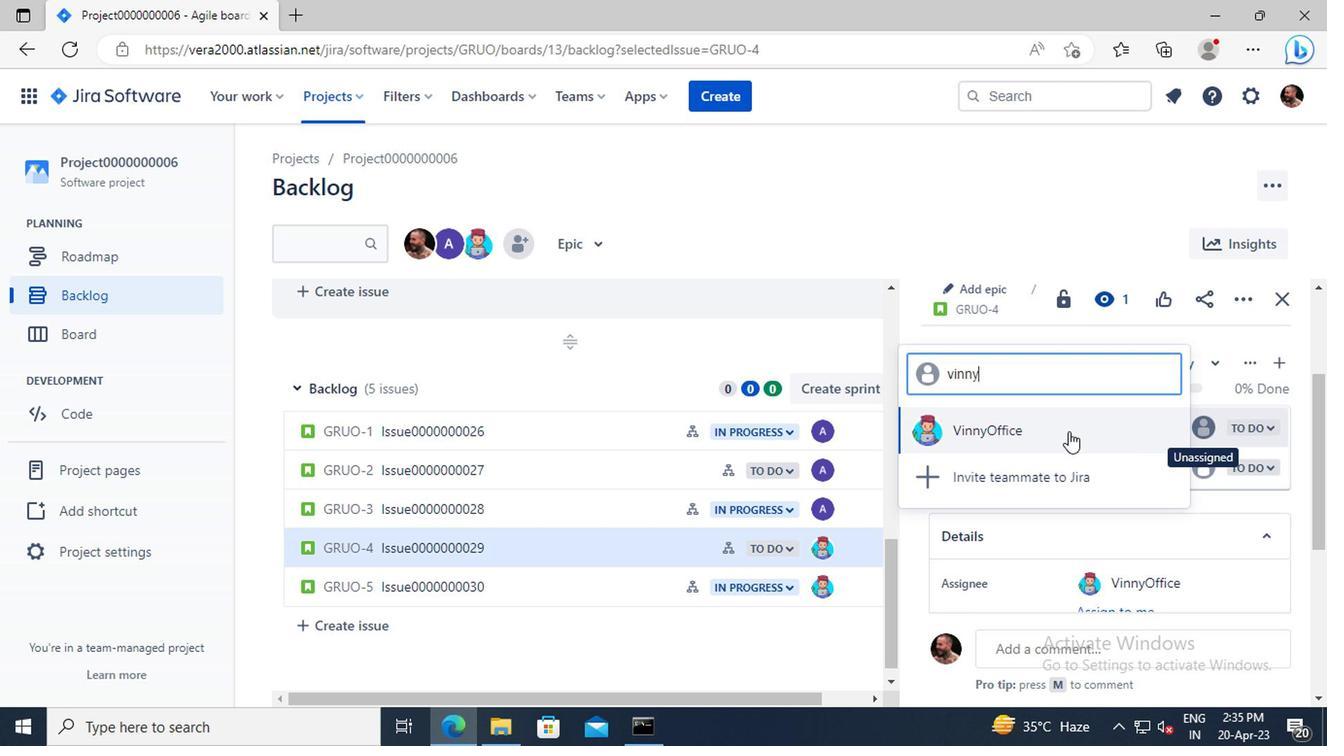
Action: Mouse pressed left at (1025, 430)
Screenshot: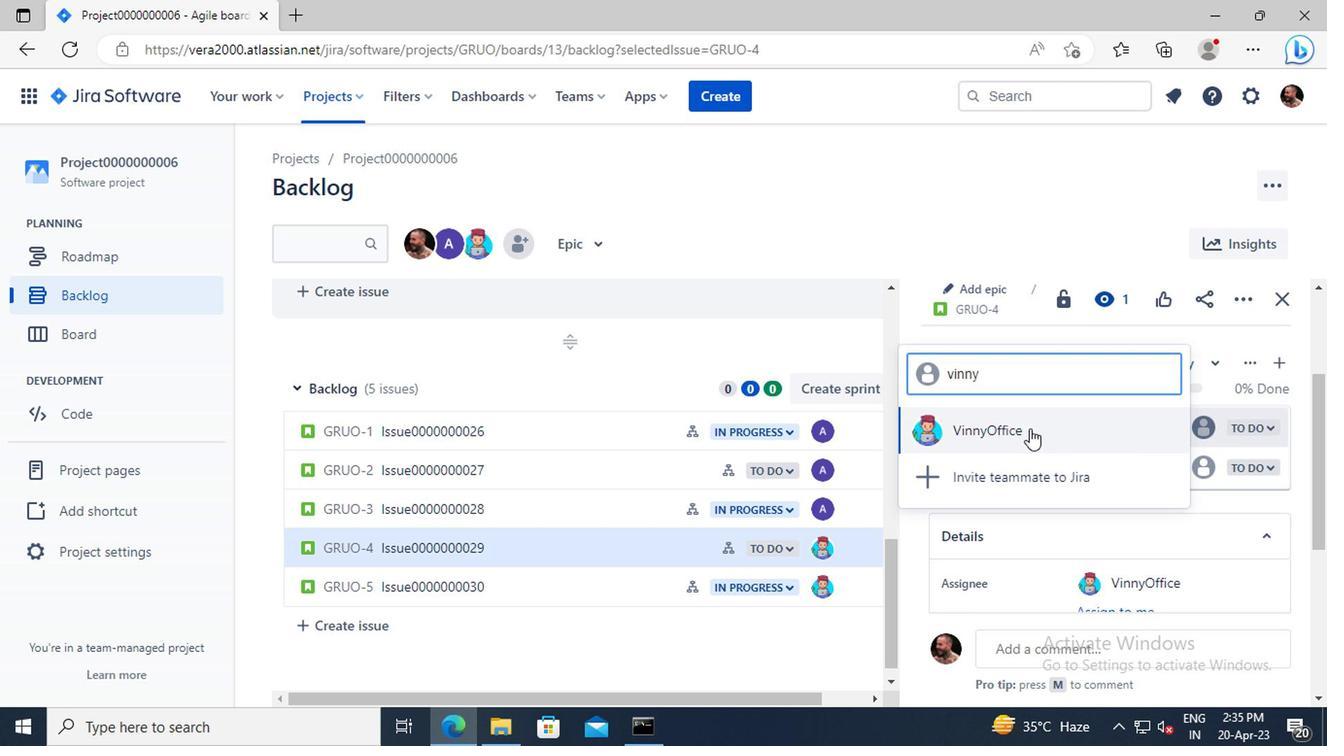 
Action: Mouse moved to (1199, 466)
Screenshot: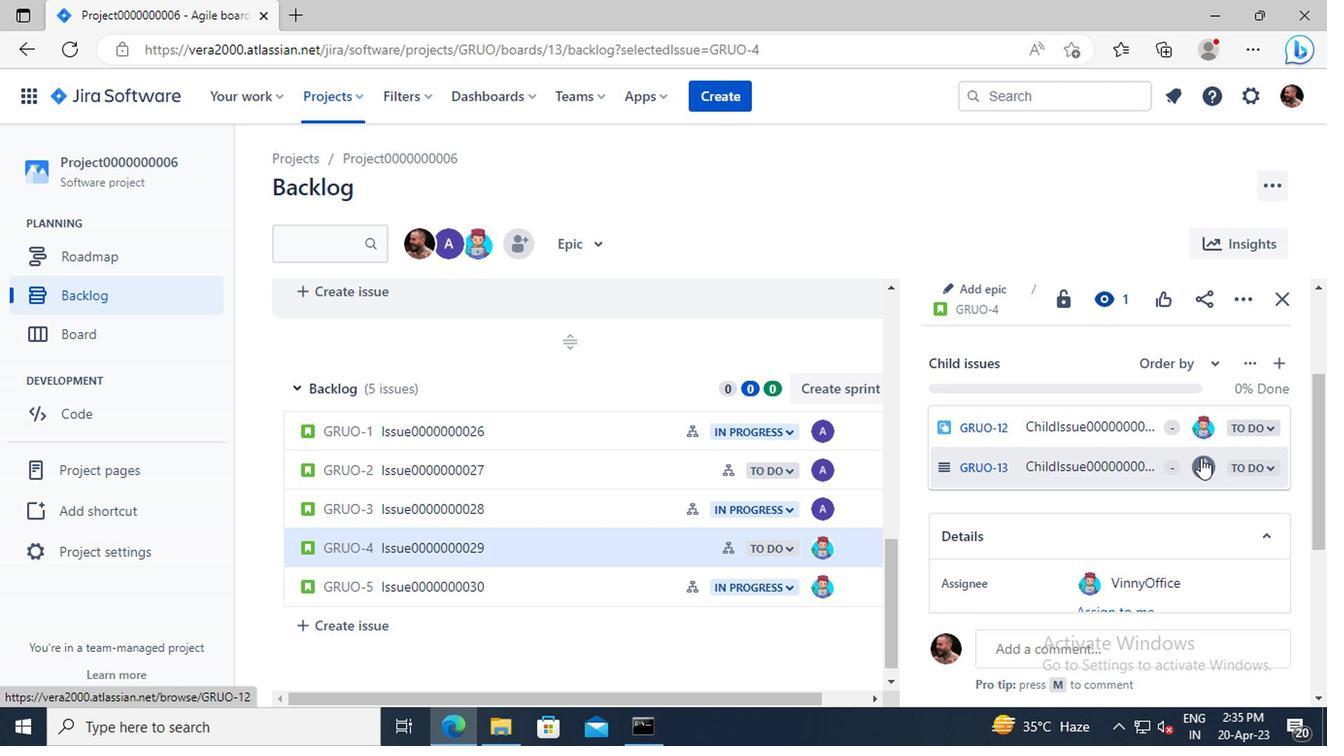 
Action: Mouse pressed left at (1199, 466)
Screenshot: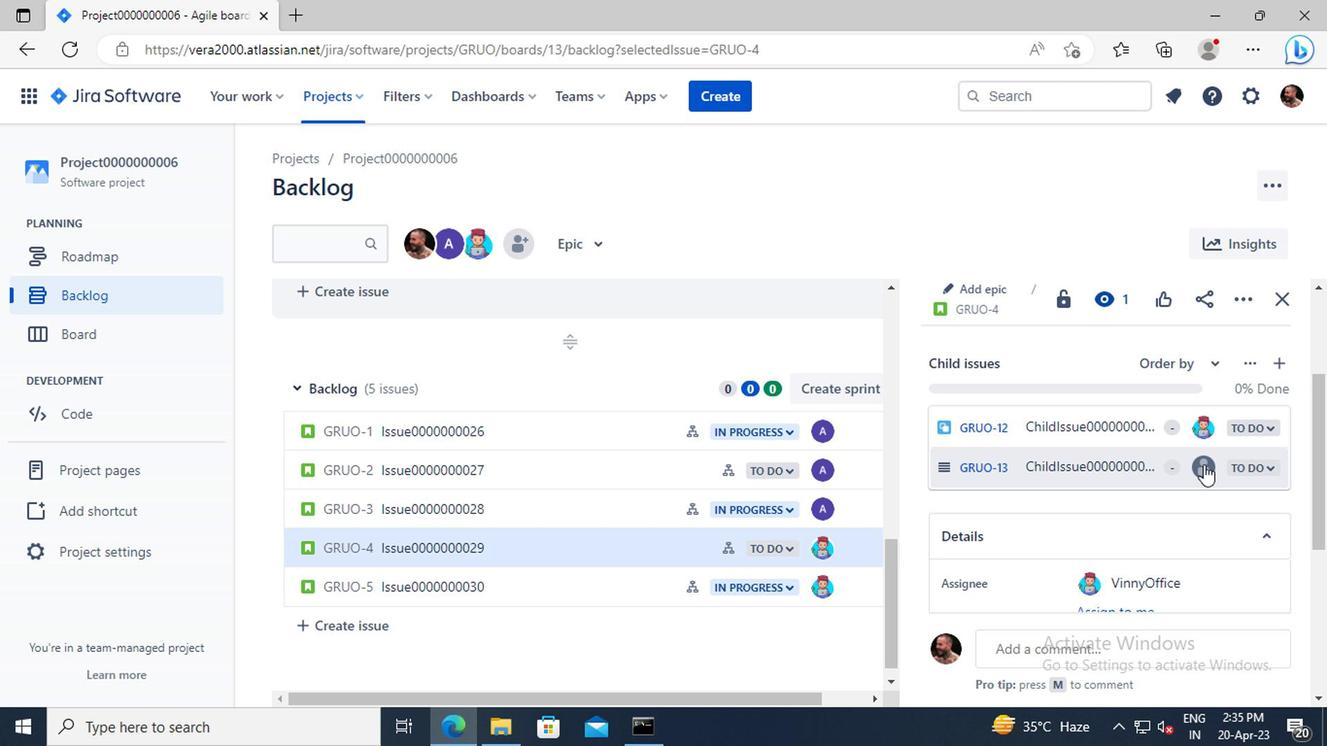 
Action: Key pressed vinny
Screenshot: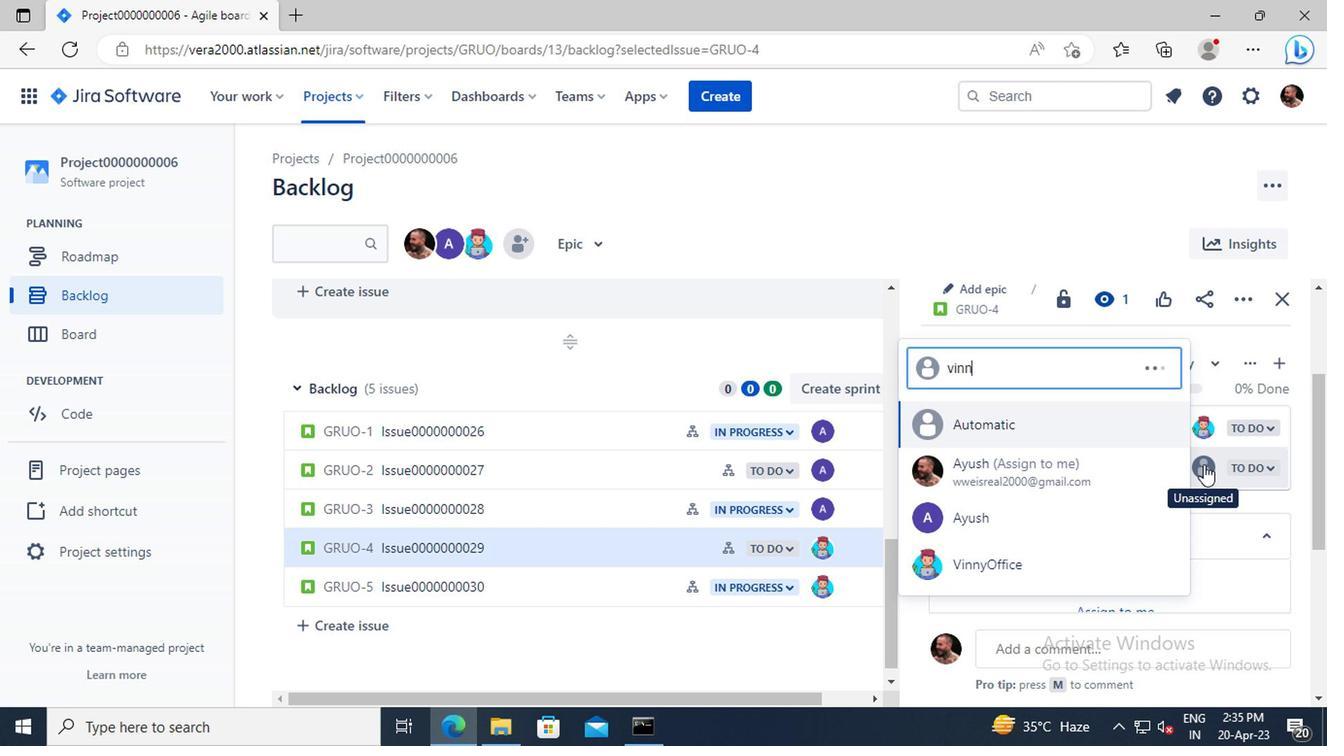 
Action: Mouse moved to (1039, 473)
Screenshot: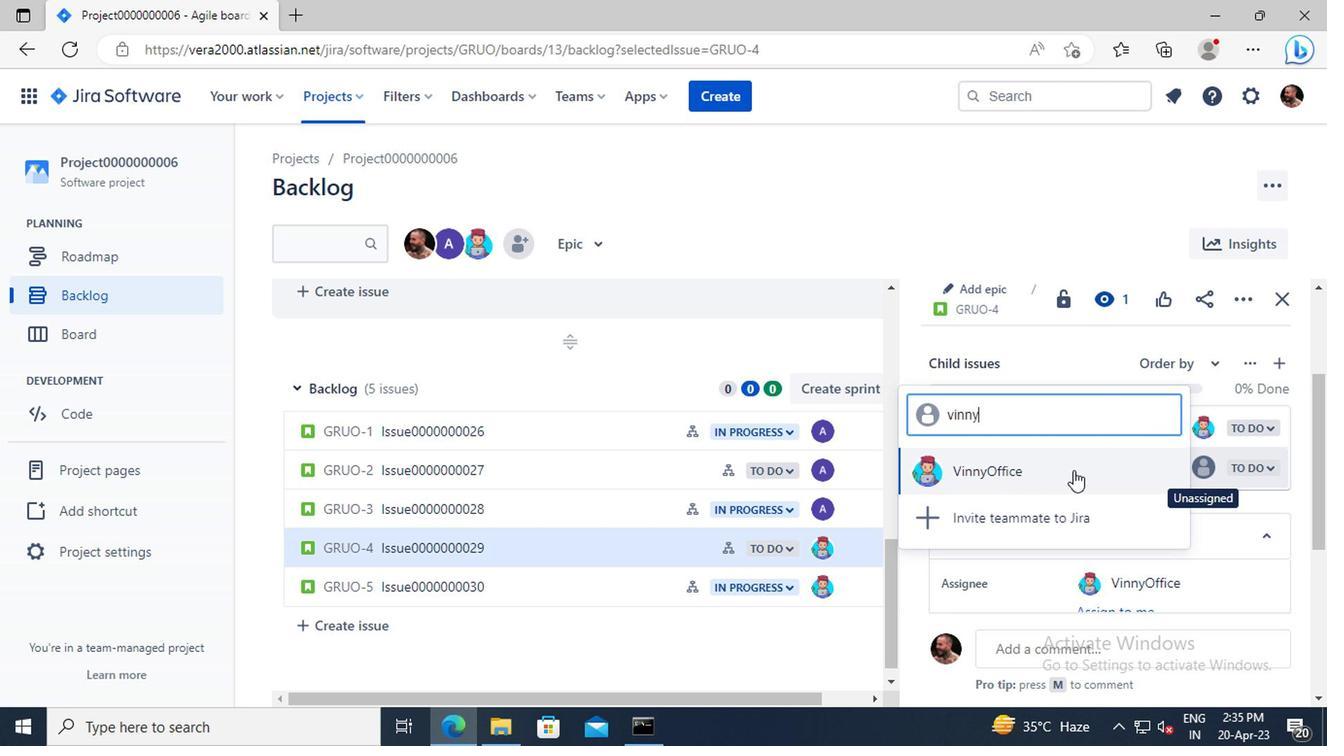 
Action: Mouse pressed left at (1039, 473)
Screenshot: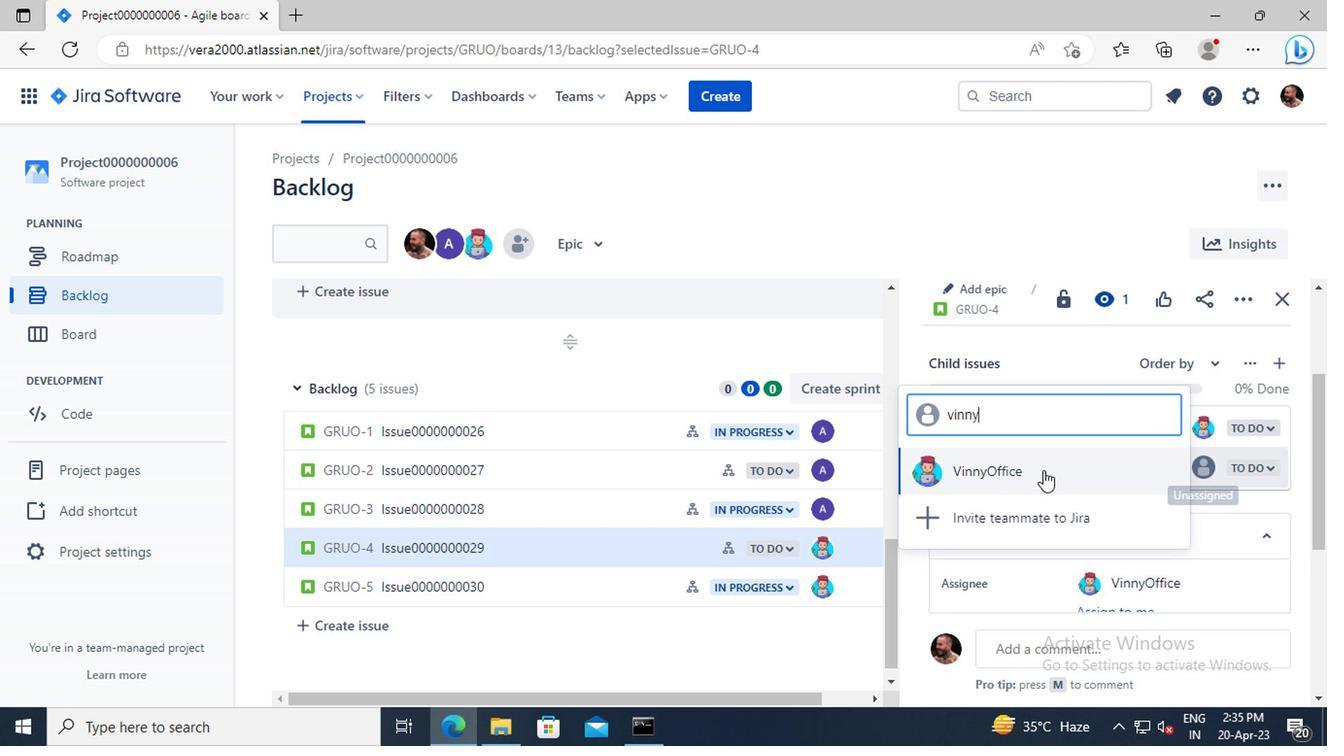 
